 Task: In the Company chevron.com, schedule a meeting with title: 'Introducing Our Products and Services ', Select date: '9 September, 2023', select start time: 12:00:PM. Add location in person New York with meeting description: Kindly join this meeting to understand Product Demo and Service Presentation. Add attendees from company's contact and save.. Logged in from softage.1@softage.net
Action: Mouse moved to (96, 66)
Screenshot: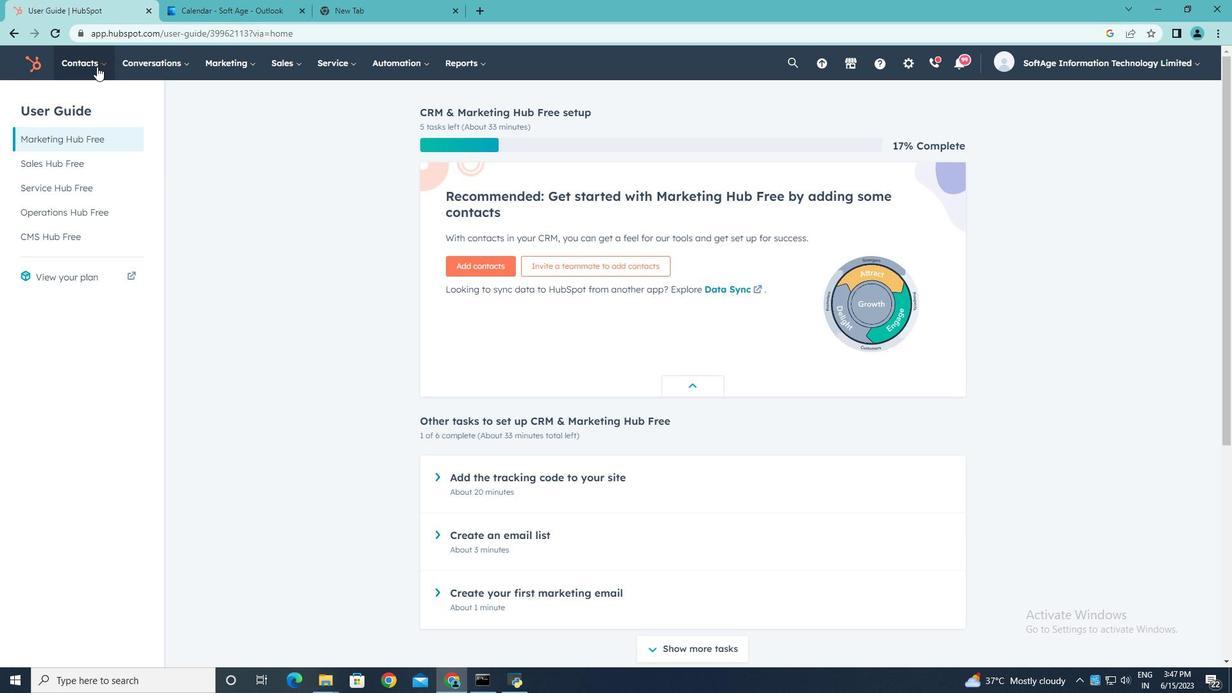 
Action: Mouse pressed left at (96, 66)
Screenshot: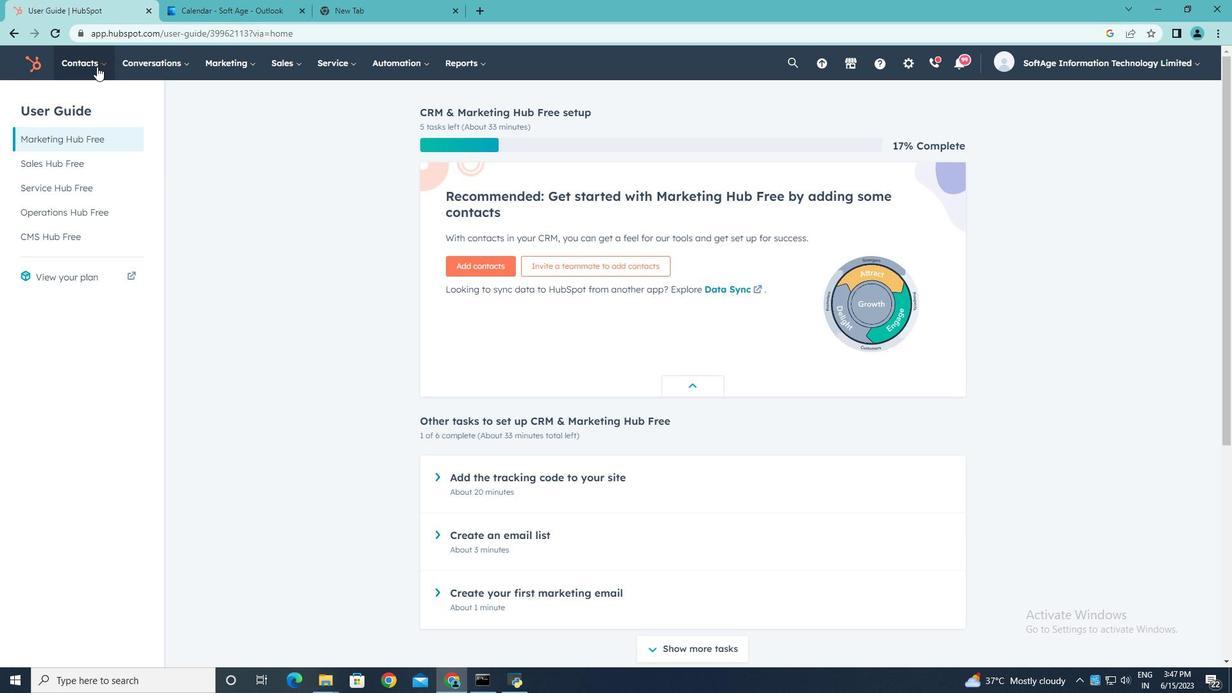 
Action: Mouse moved to (100, 131)
Screenshot: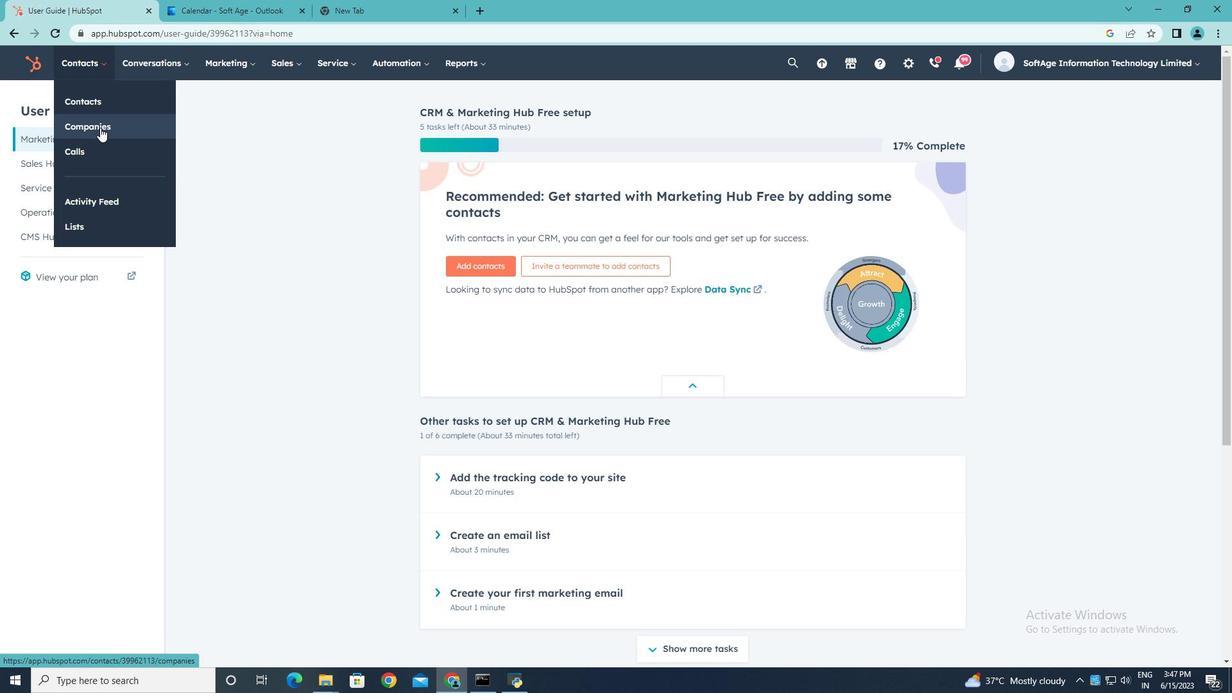 
Action: Mouse pressed left at (100, 131)
Screenshot: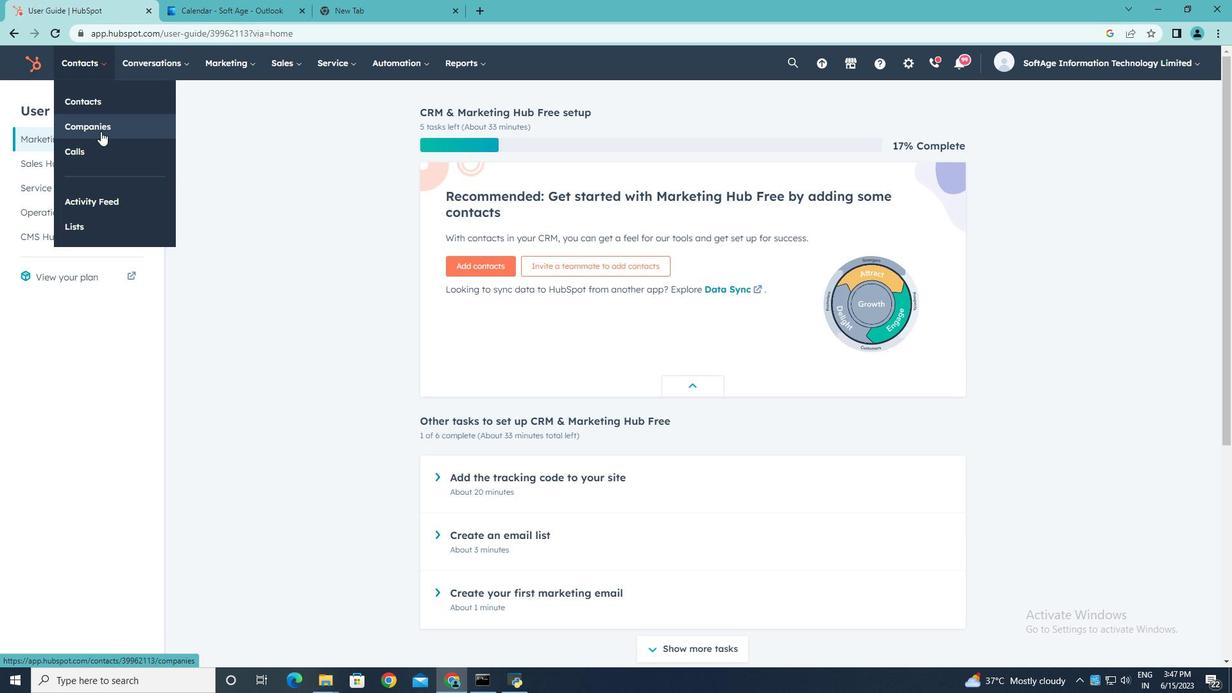 
Action: Mouse moved to (99, 208)
Screenshot: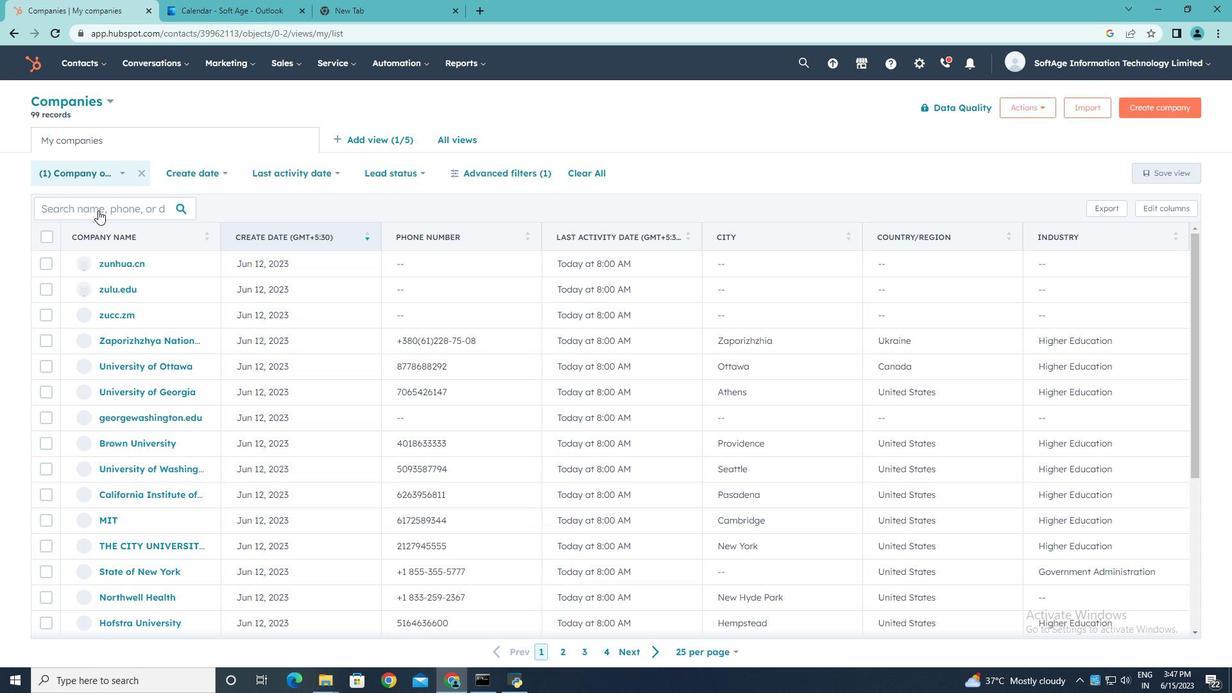 
Action: Mouse pressed left at (99, 208)
Screenshot: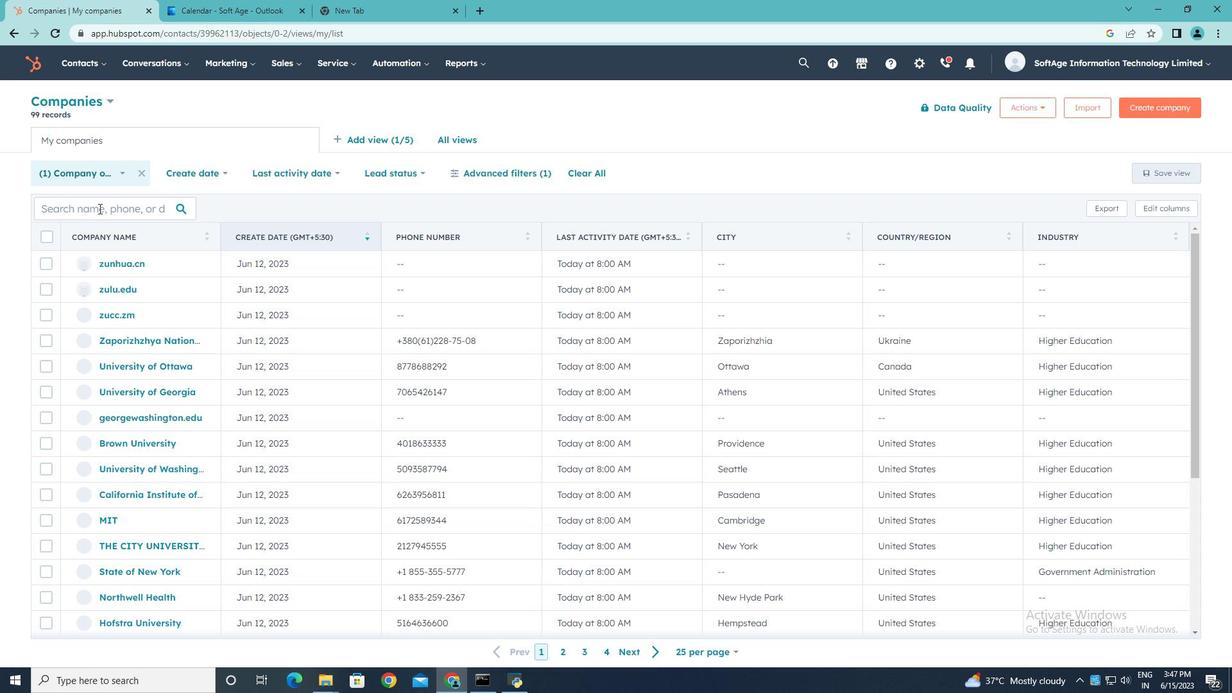 
Action: Key pressed chevron.com
Screenshot: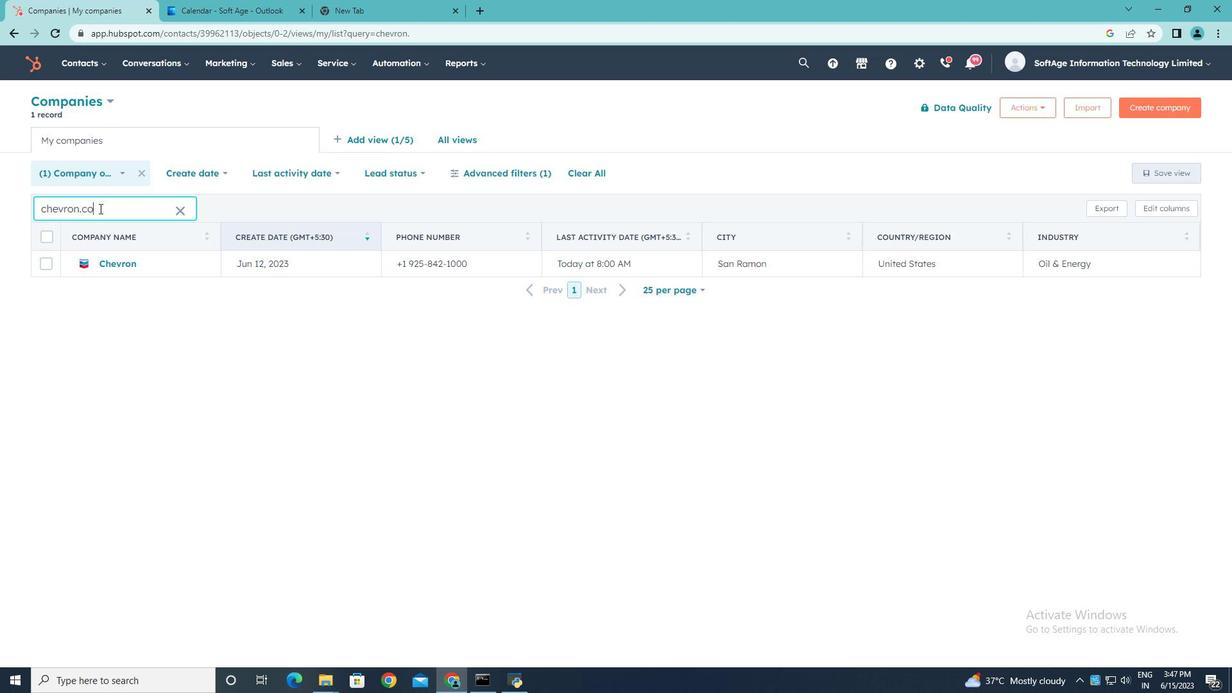 
Action: Mouse moved to (106, 259)
Screenshot: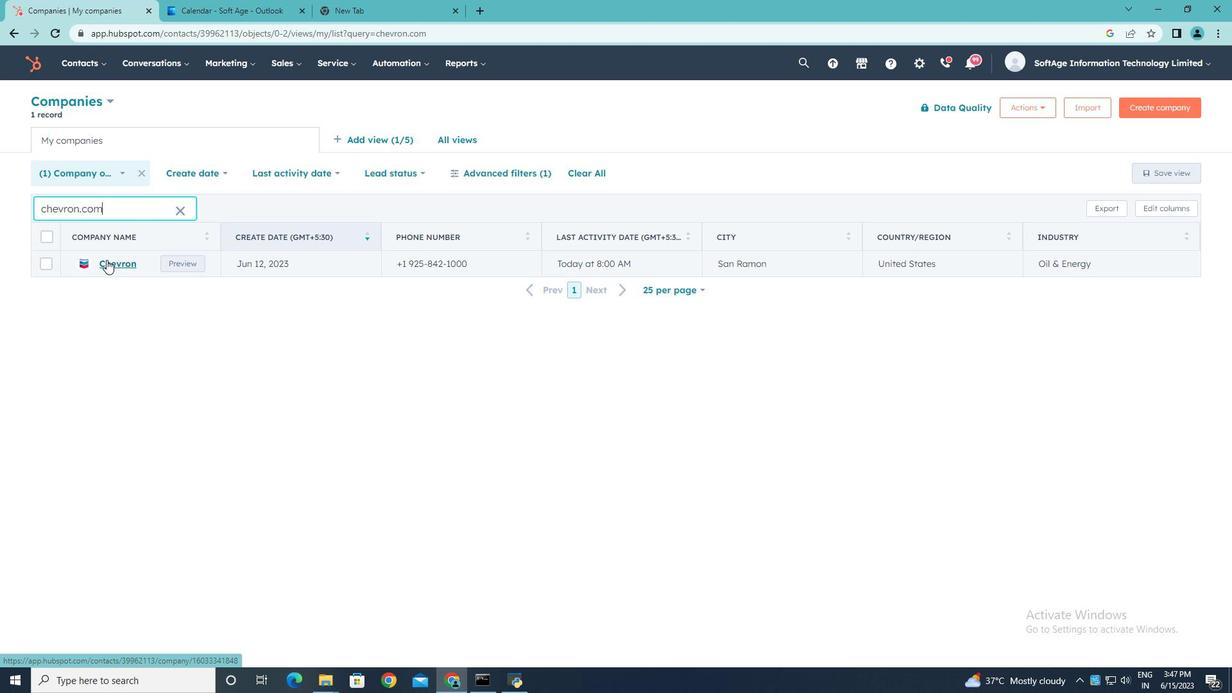 
Action: Mouse pressed left at (106, 259)
Screenshot: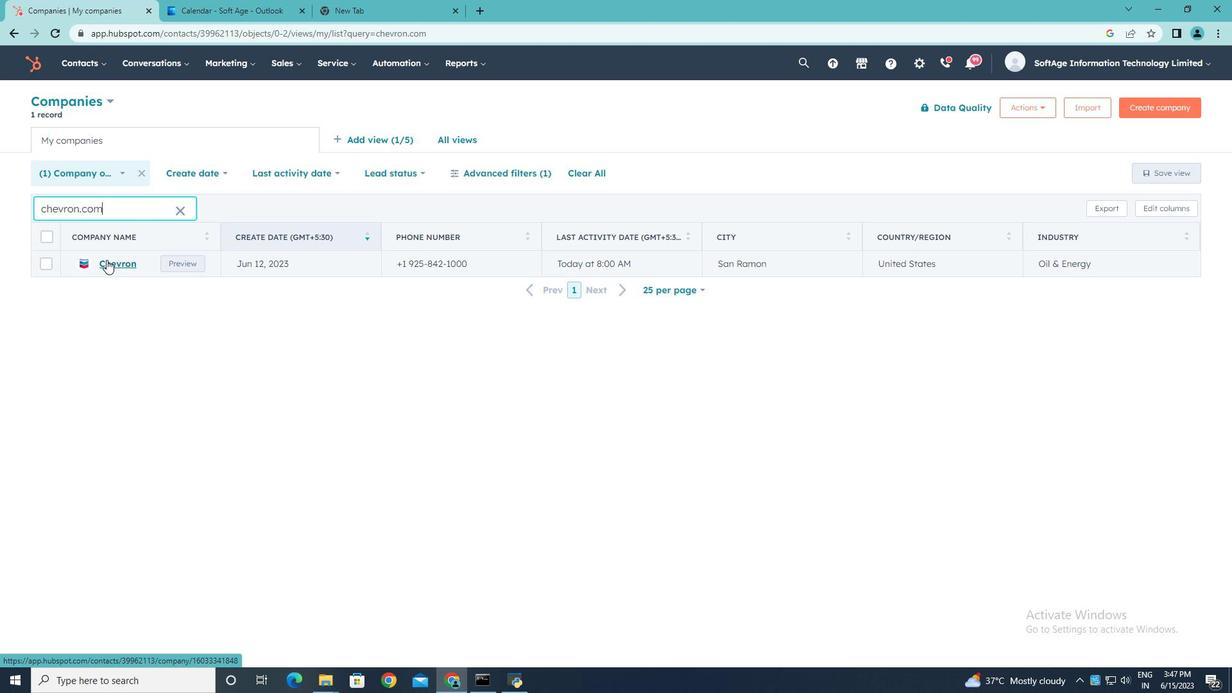 
Action: Mouse moved to (206, 218)
Screenshot: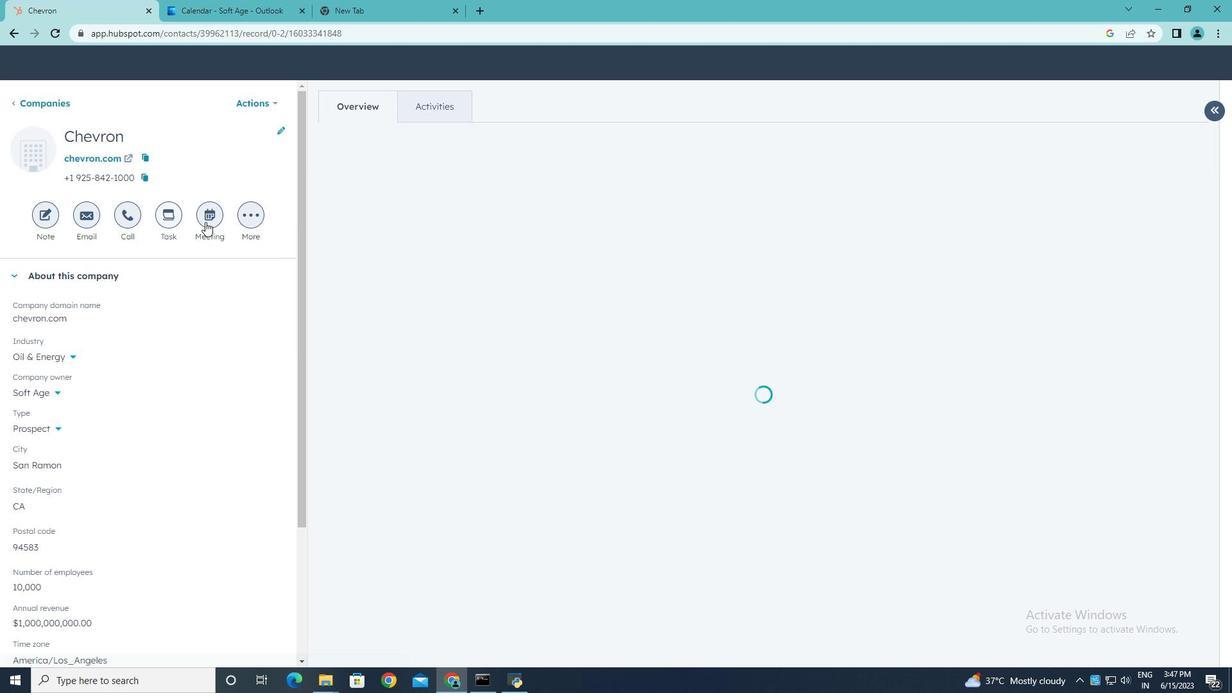 
Action: Mouse pressed left at (206, 218)
Screenshot: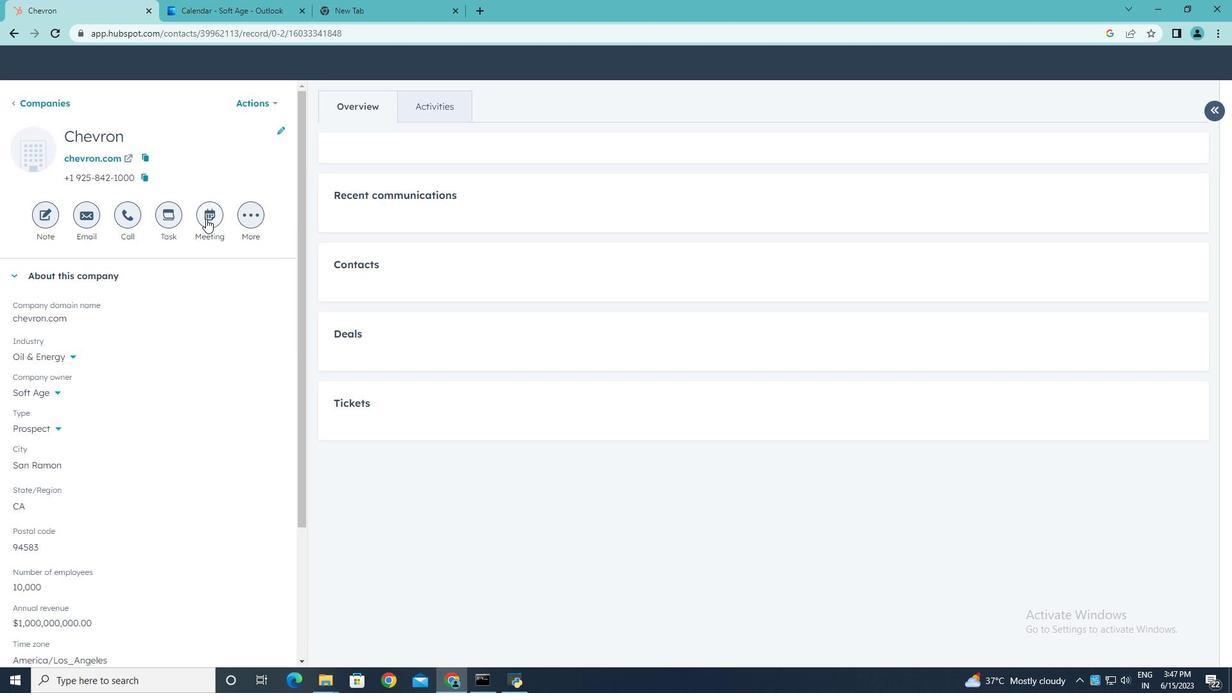 
Action: Key pressed <Key.shift>Introducing<Key.space><Key.shift>Our<Key.space><Key.shift><Key.shift><Key.shift><Key.shift><Key.shift><Key.shift><Key.shift><Key.shift><Key.shift><Key.shift>Products<Key.space>and<Key.space><Key.shift><Key.shift><Key.shift><Key.shift><Key.shift><Key.shift><Key.shift><Key.shift><Key.shift><Key.shift><Key.shift><Key.shift><Key.shift><Key.shift><Key.shift><Key.shift>Services.
Screenshot: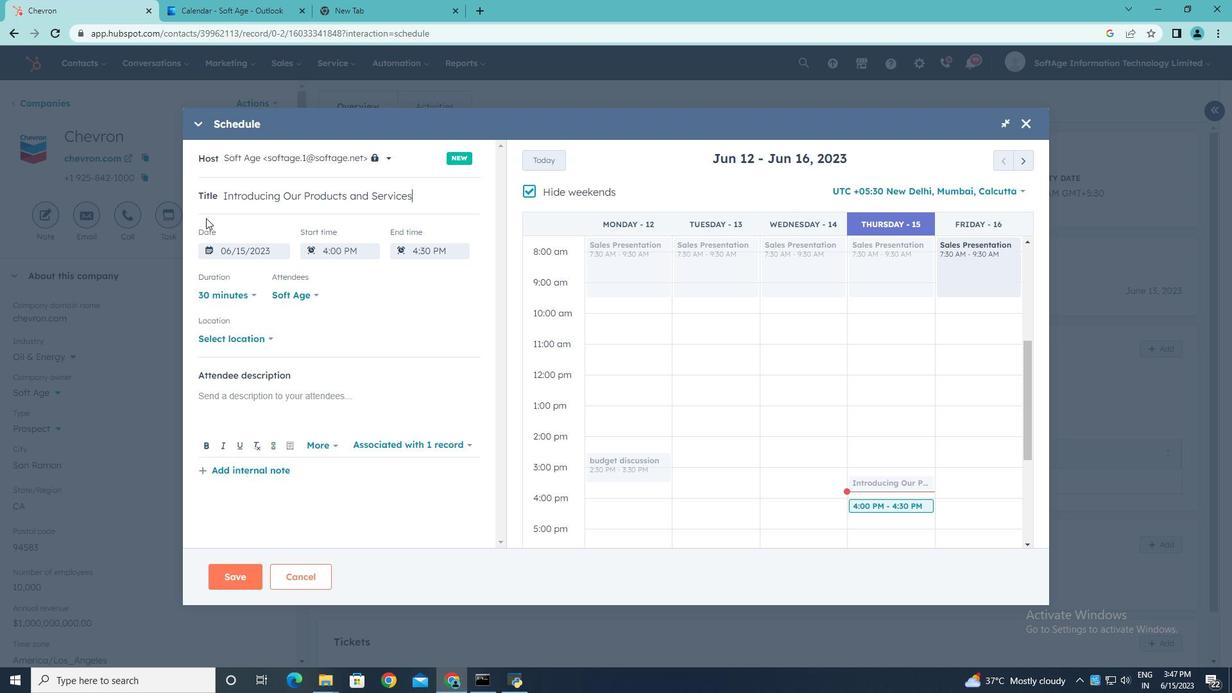 
Action: Mouse moved to (526, 190)
Screenshot: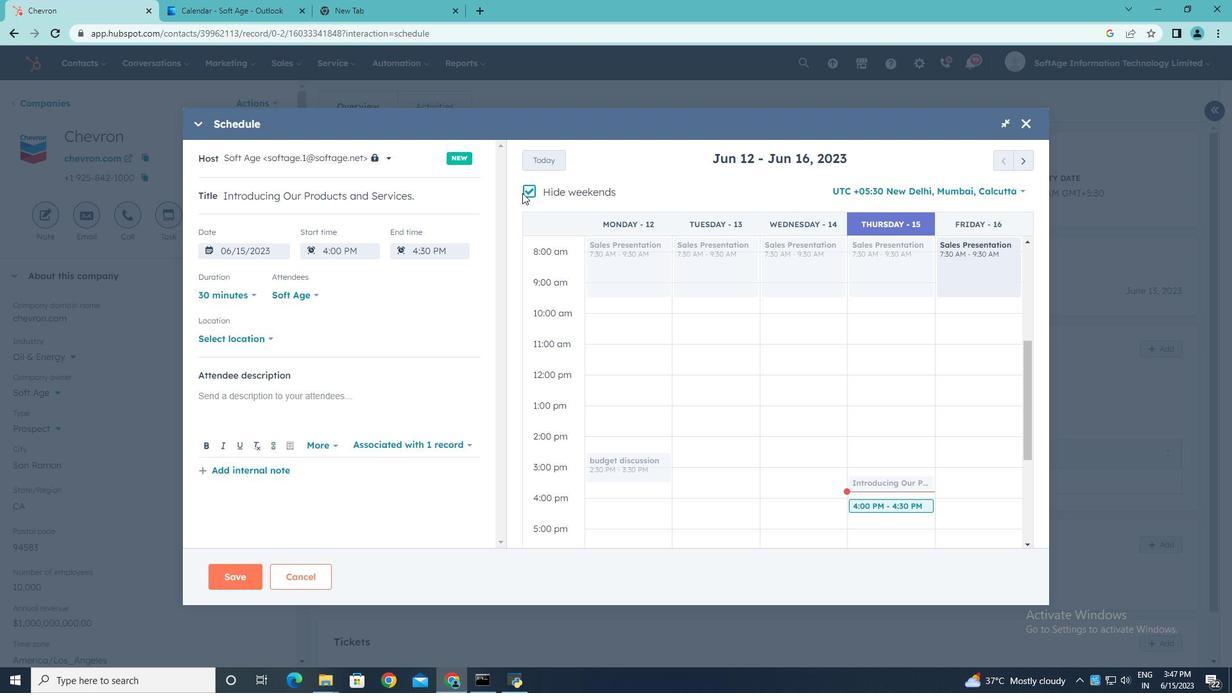 
Action: Mouse pressed left at (526, 190)
Screenshot: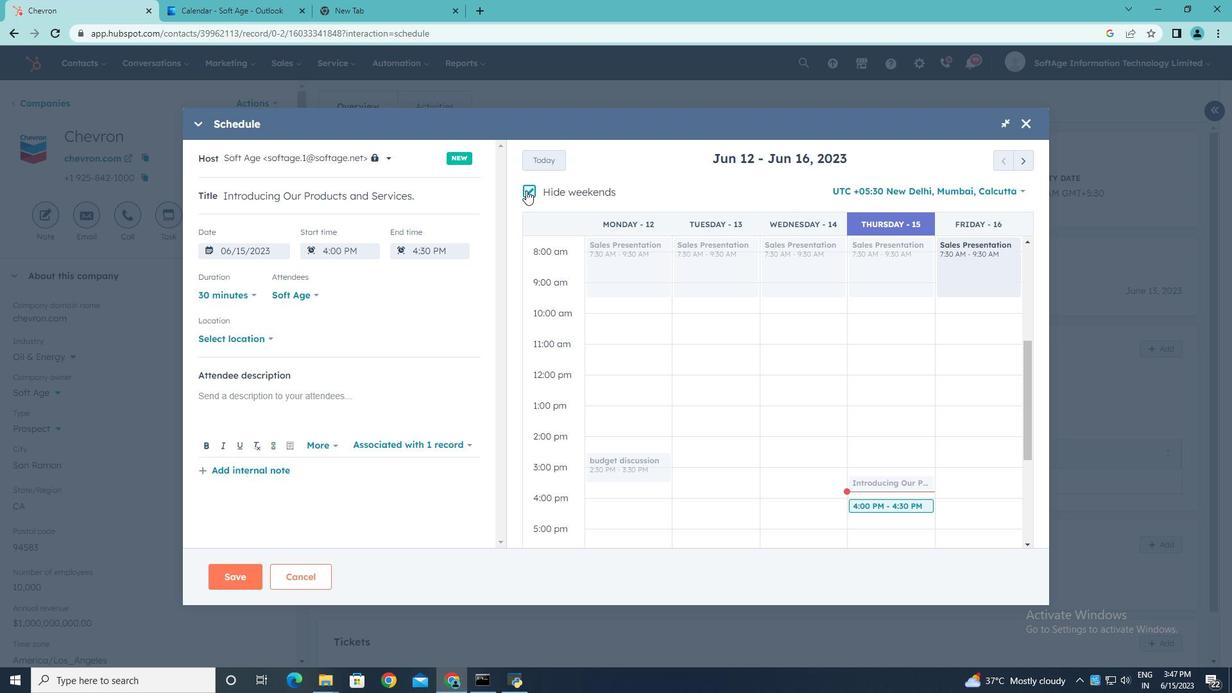 
Action: Mouse moved to (1023, 161)
Screenshot: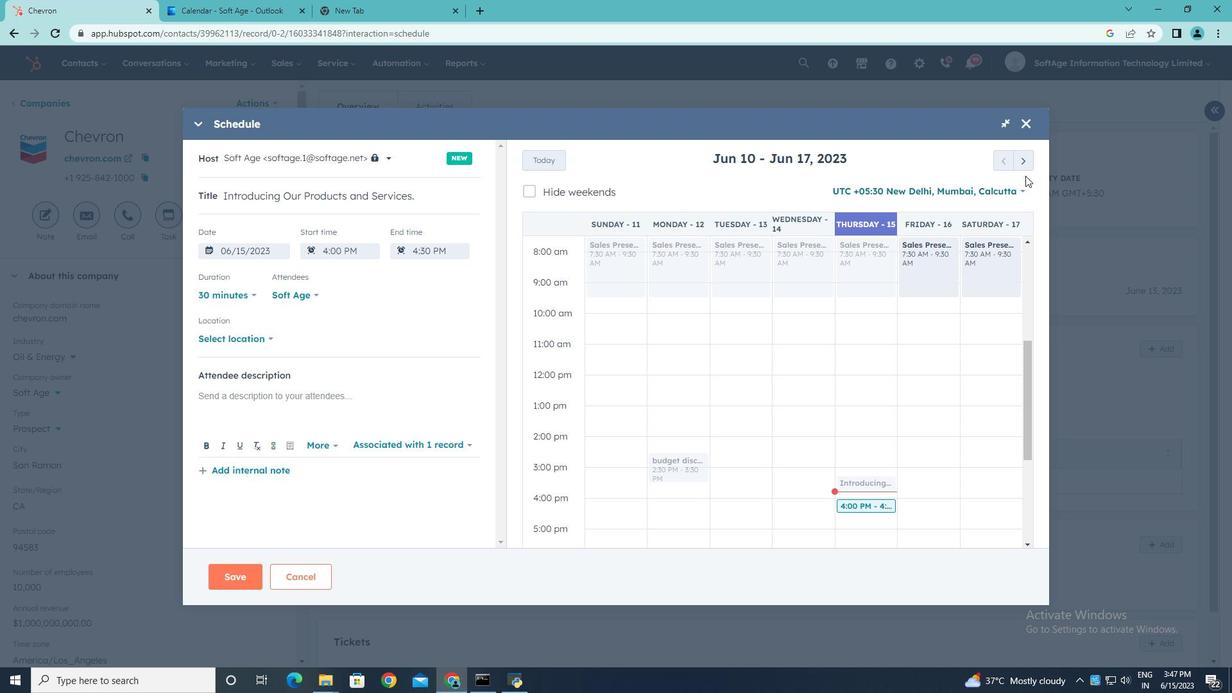 
Action: Mouse pressed left at (1023, 161)
Screenshot: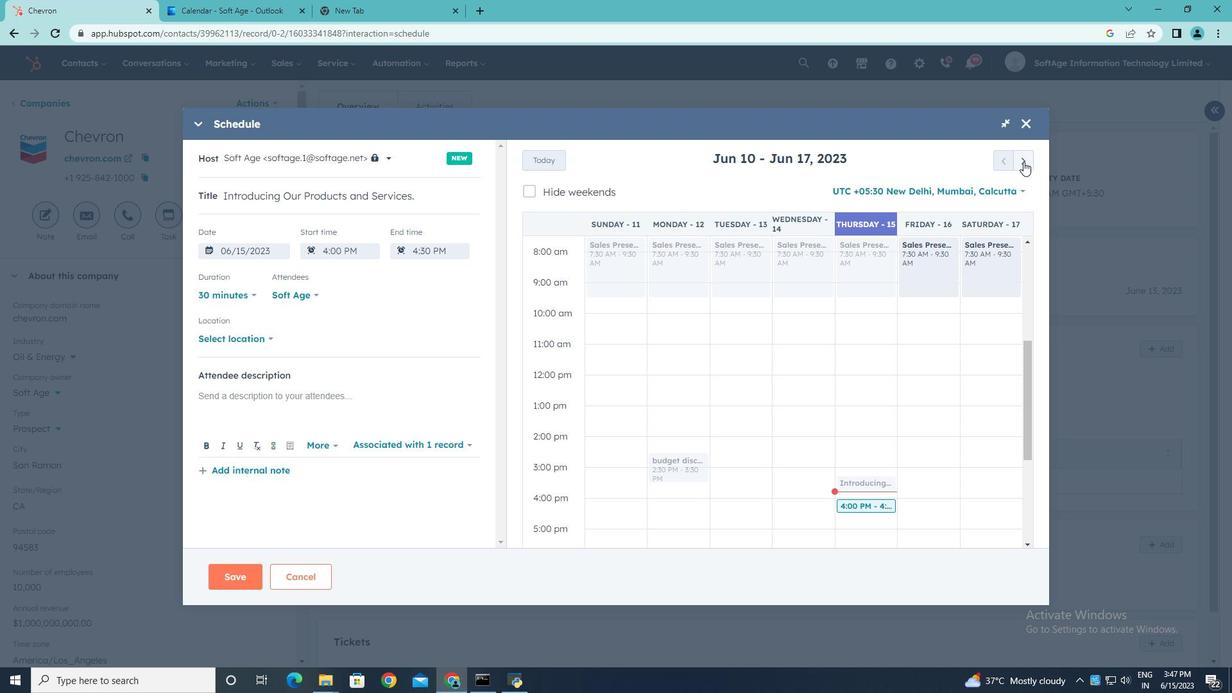 
Action: Mouse pressed left at (1023, 161)
Screenshot: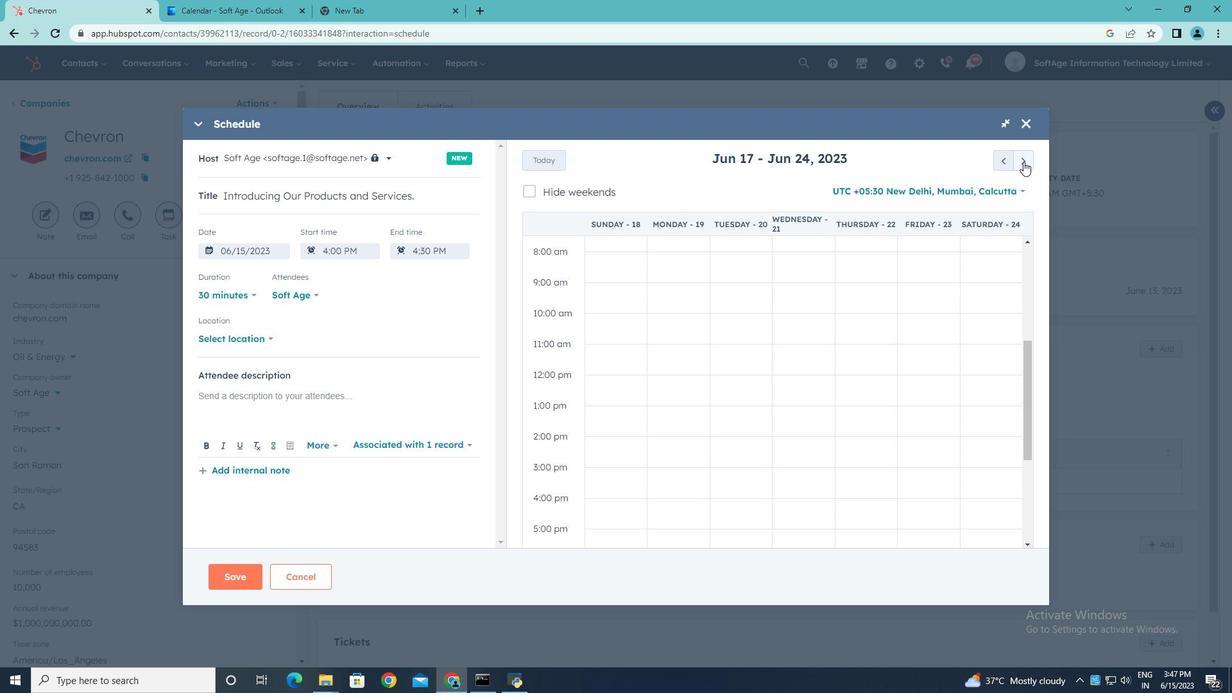 
Action: Mouse pressed left at (1023, 161)
Screenshot: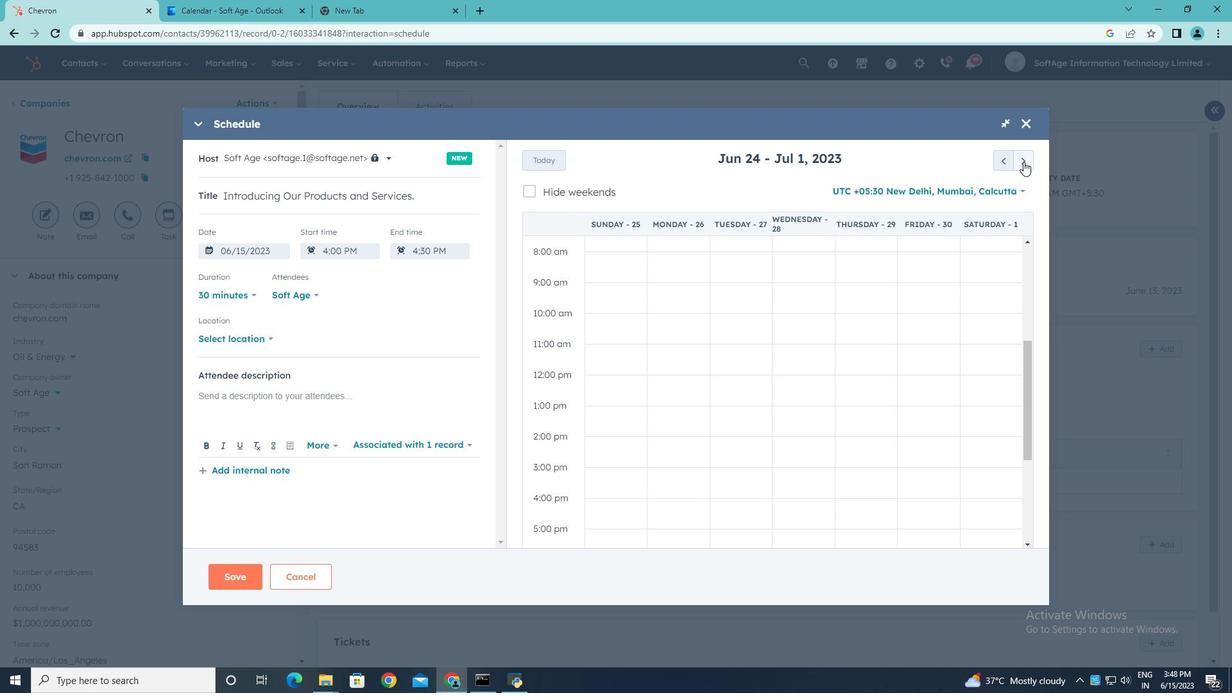 
Action: Mouse pressed left at (1023, 161)
Screenshot: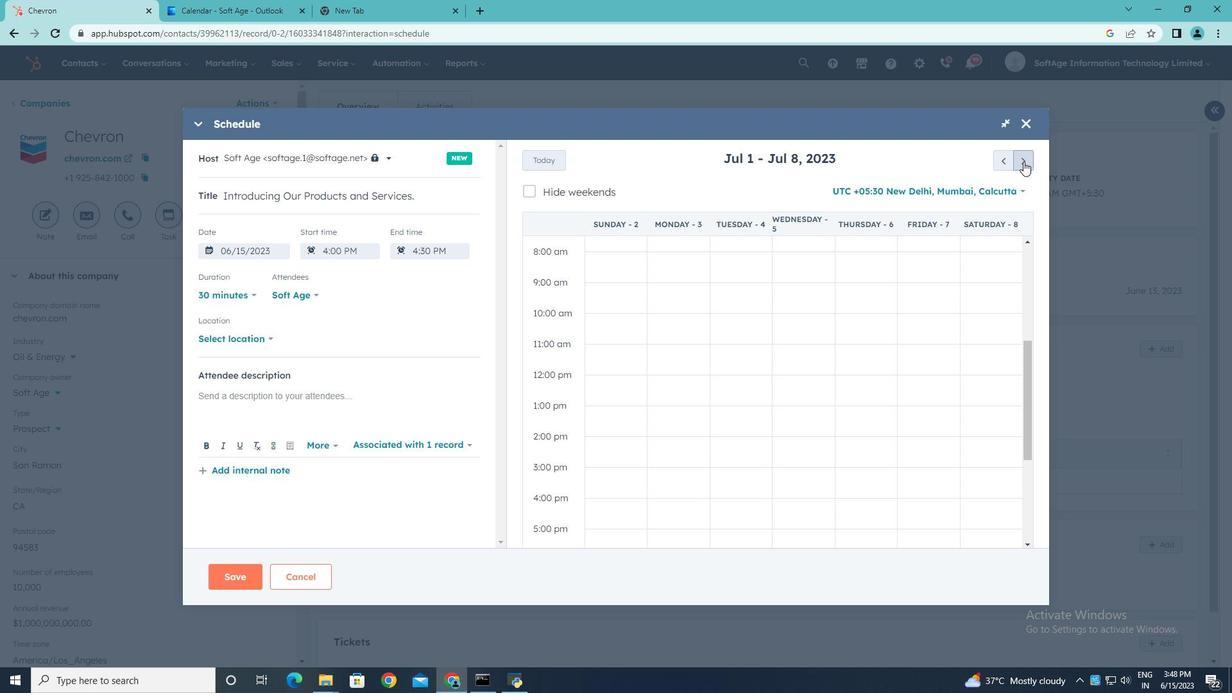 
Action: Mouse pressed left at (1023, 161)
Screenshot: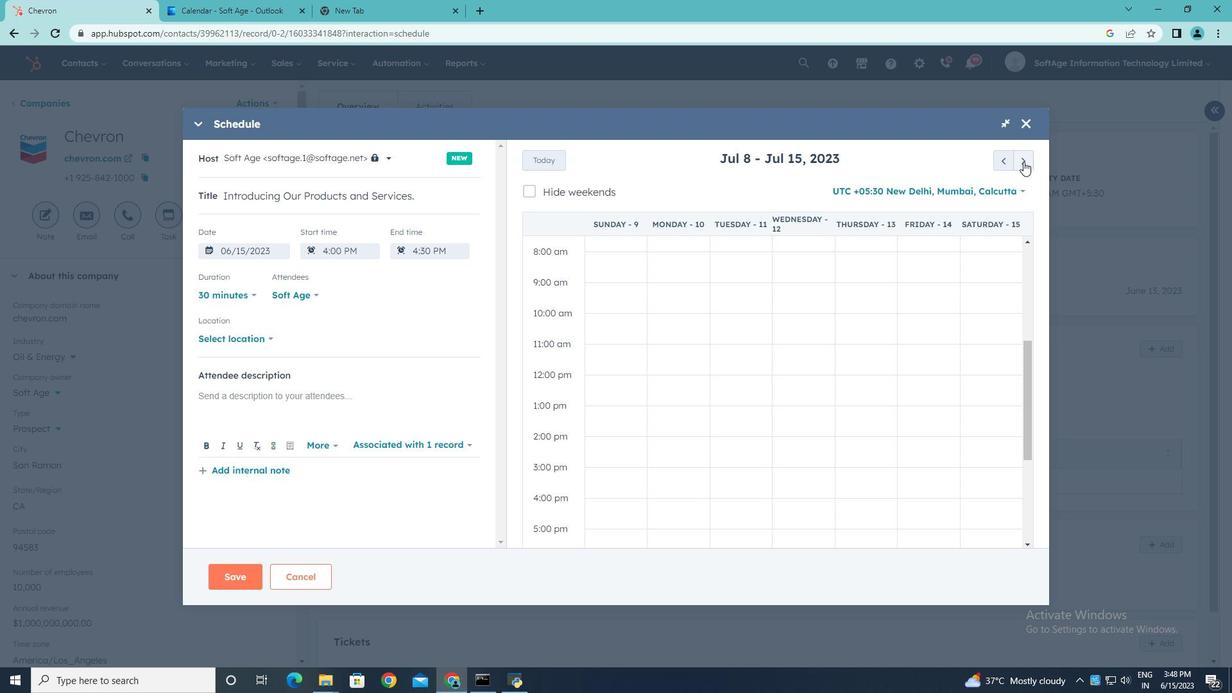 
Action: Mouse pressed left at (1023, 161)
Screenshot: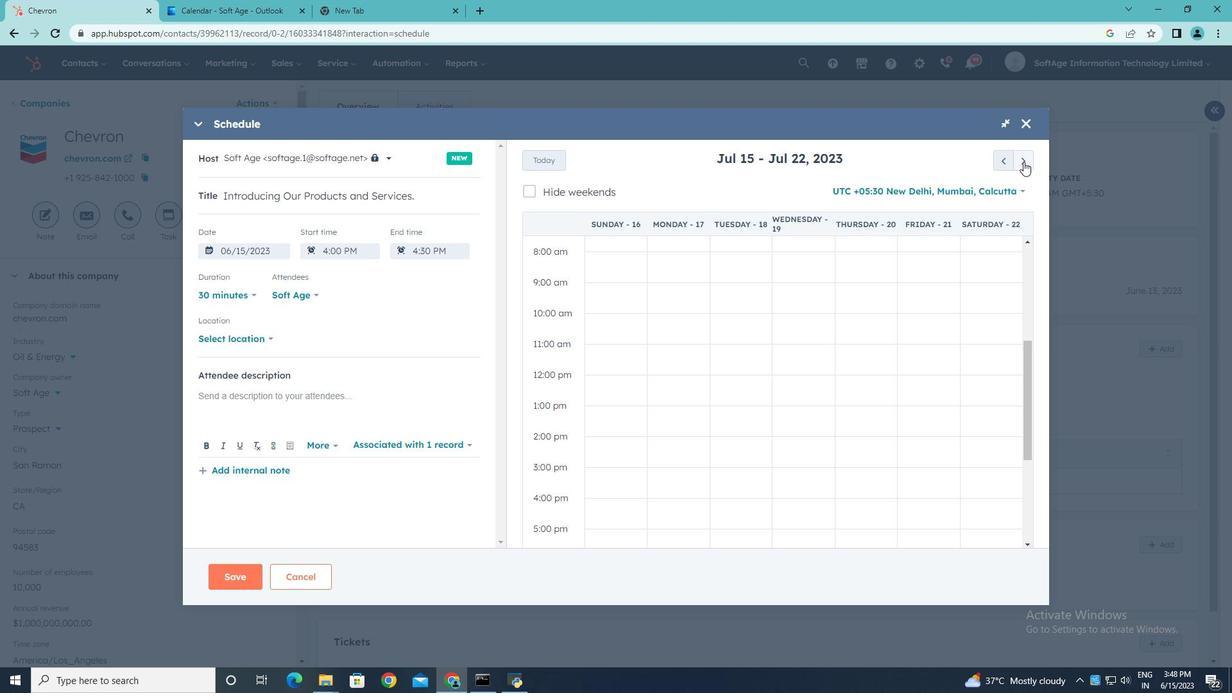 
Action: Mouse pressed left at (1023, 161)
Screenshot: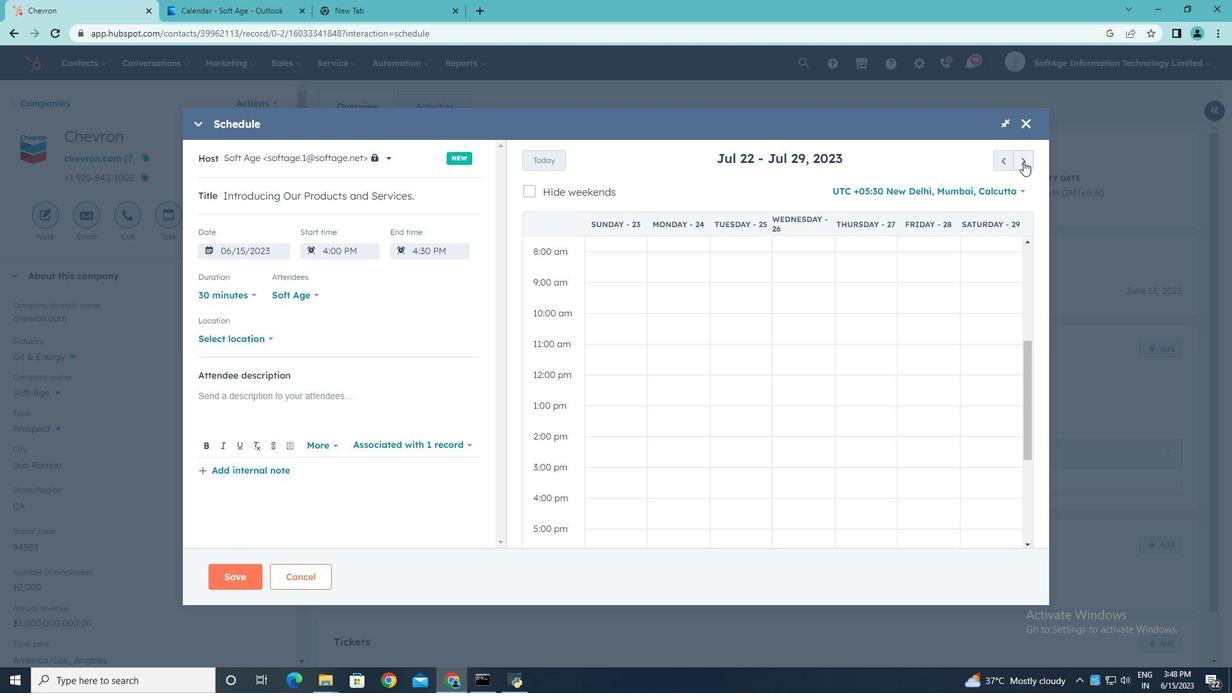 
Action: Mouse pressed left at (1023, 161)
Screenshot: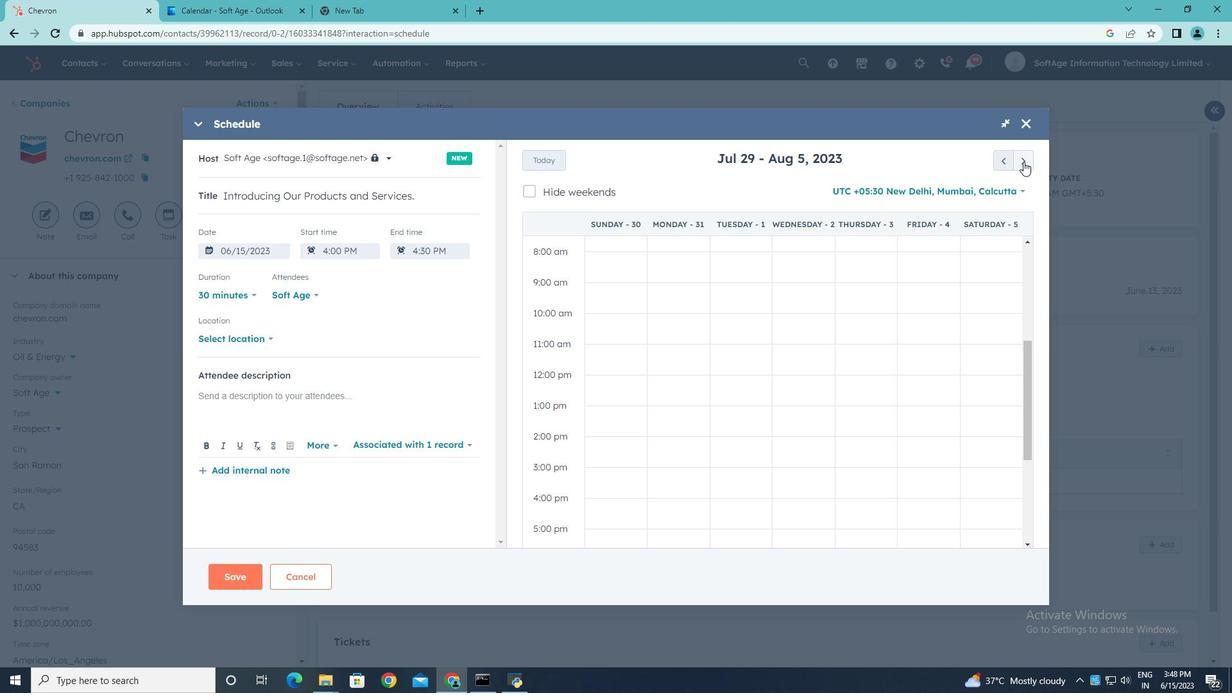 
Action: Mouse pressed left at (1023, 161)
Screenshot: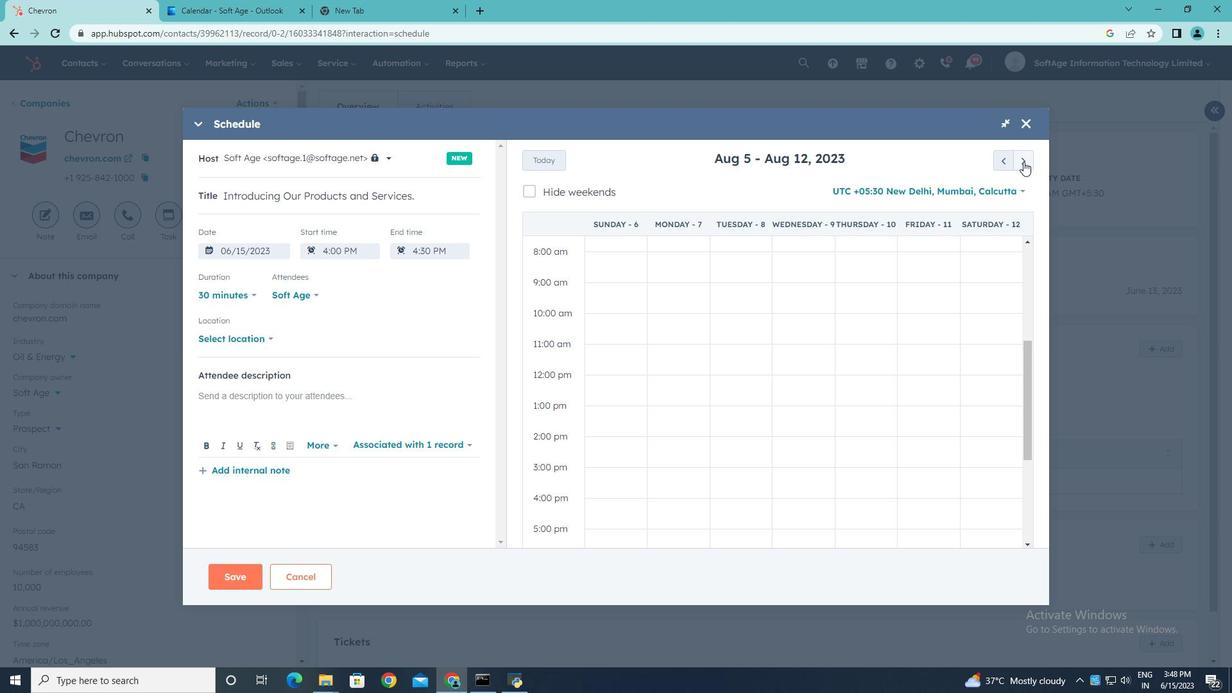 
Action: Mouse pressed left at (1023, 161)
Screenshot: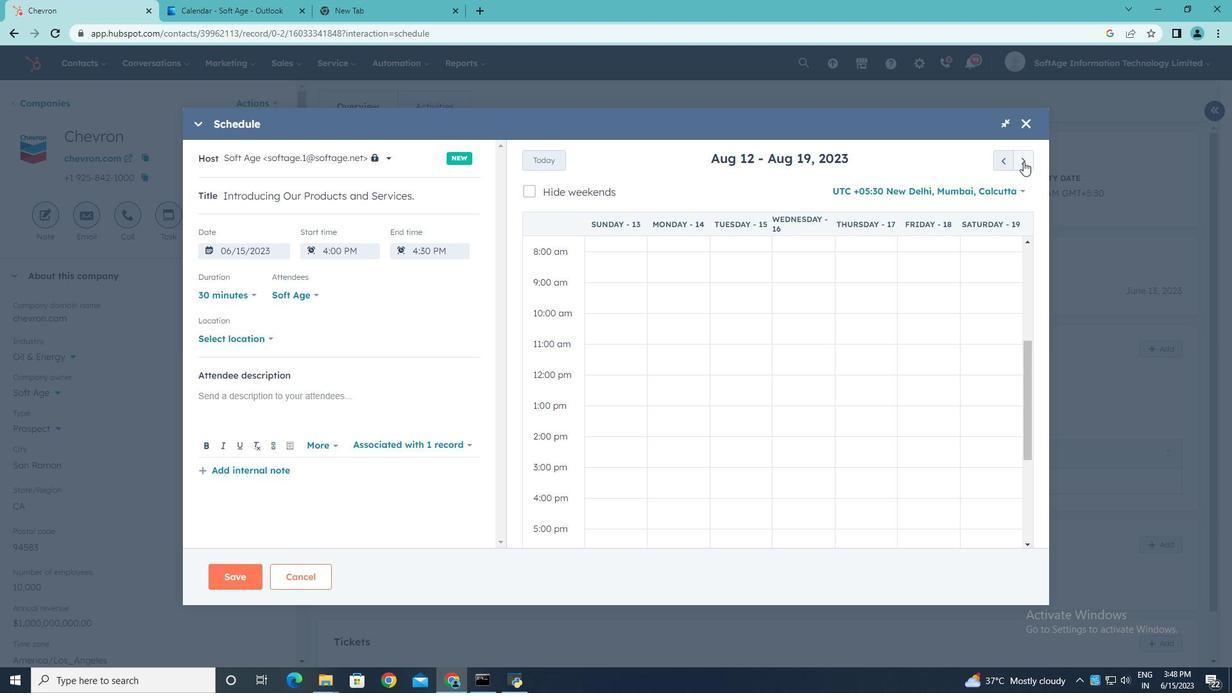 
Action: Mouse pressed left at (1023, 161)
Screenshot: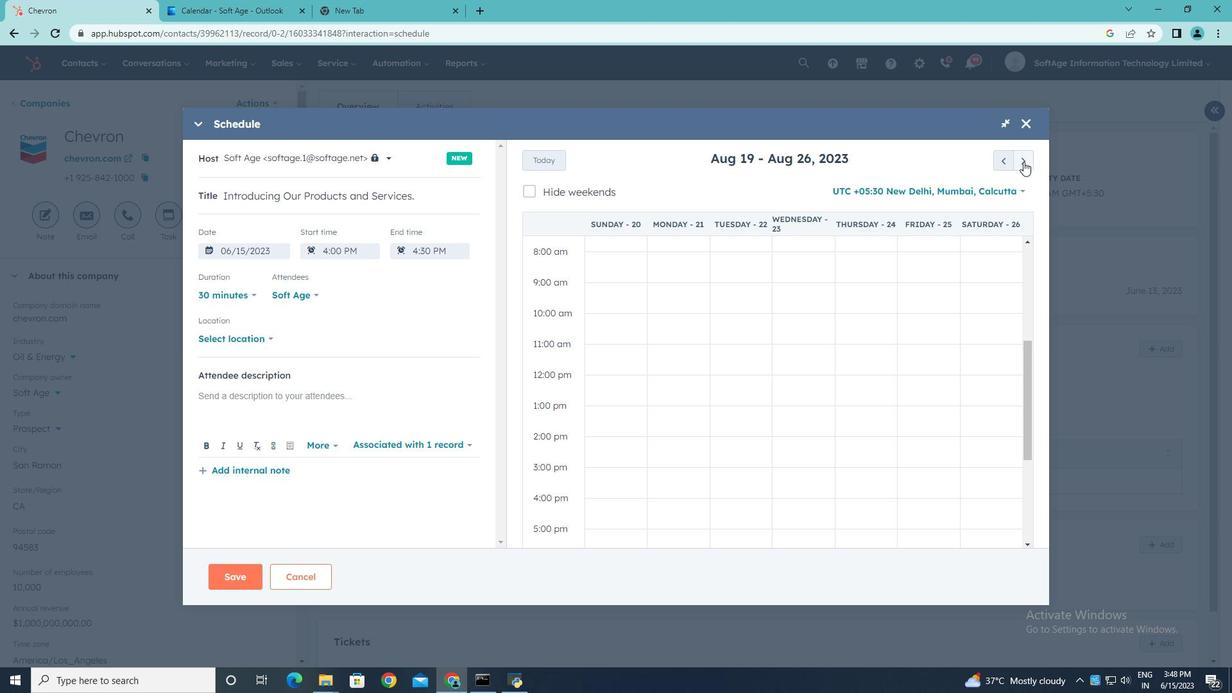 
Action: Mouse pressed left at (1023, 161)
Screenshot: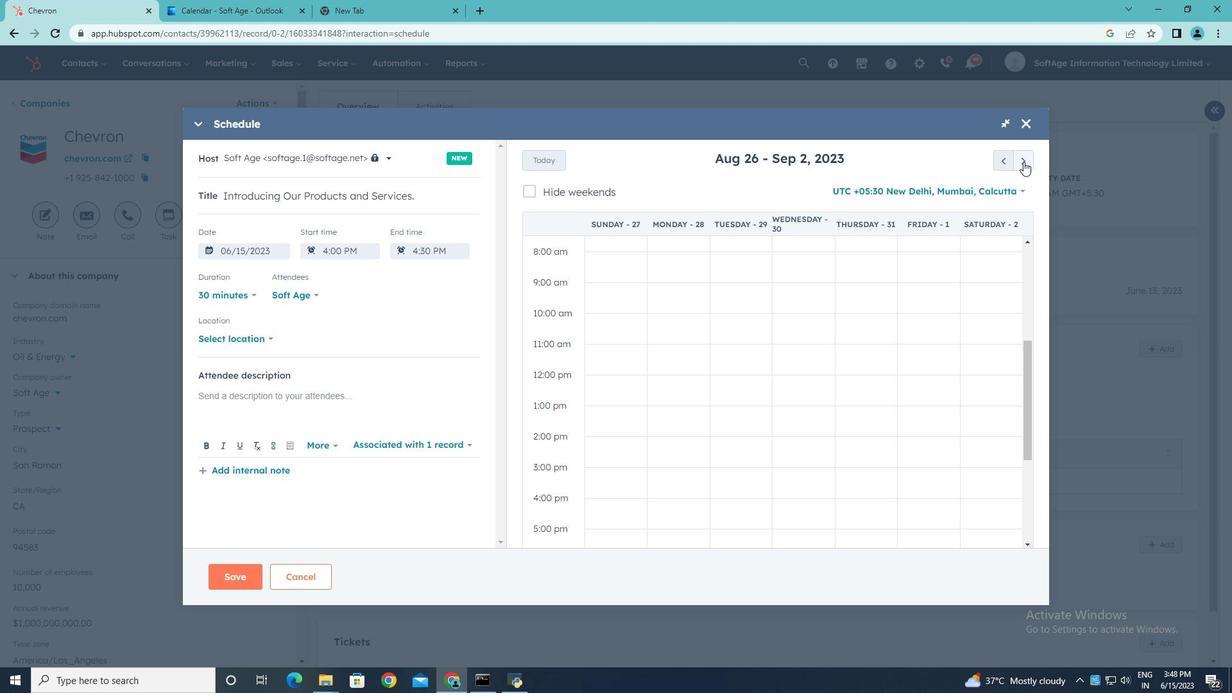 
Action: Mouse moved to (970, 380)
Screenshot: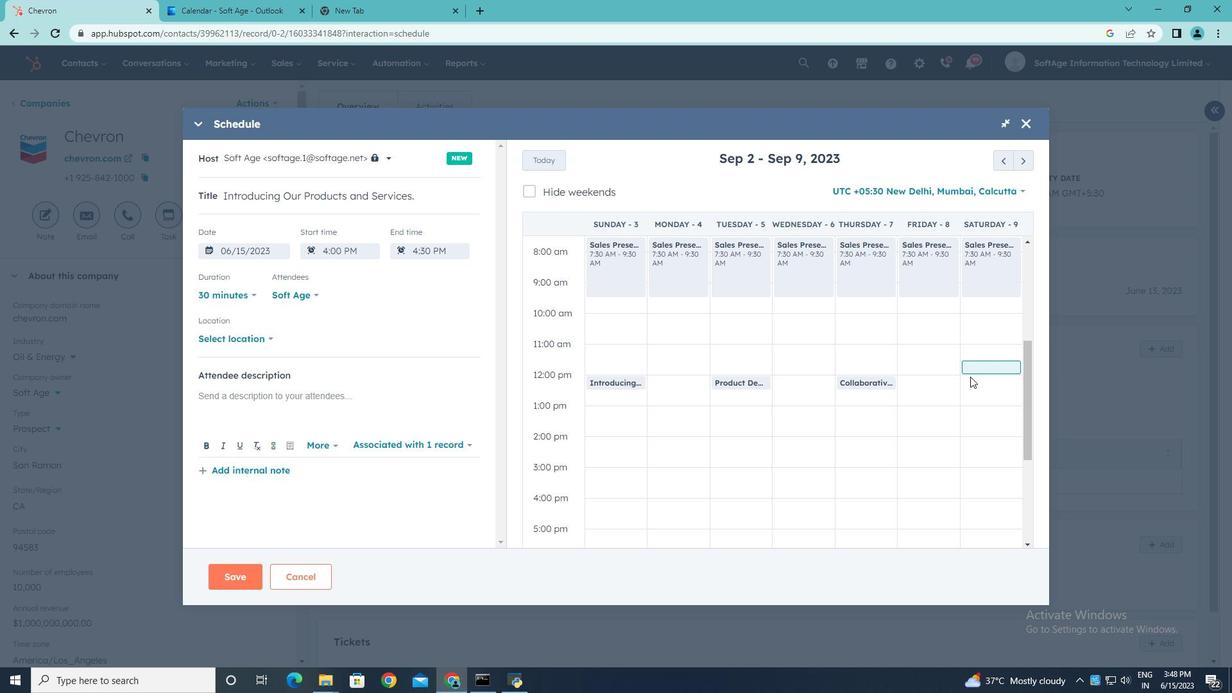 
Action: Mouse pressed left at (970, 380)
Screenshot: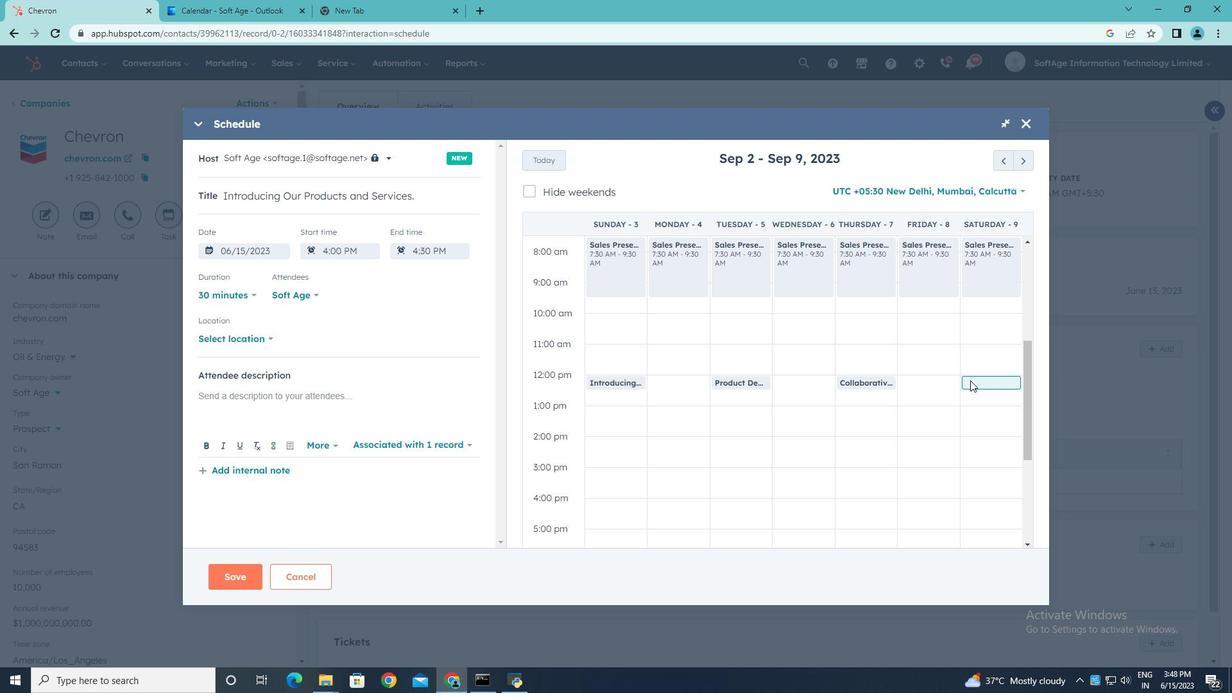 
Action: Mouse moved to (269, 337)
Screenshot: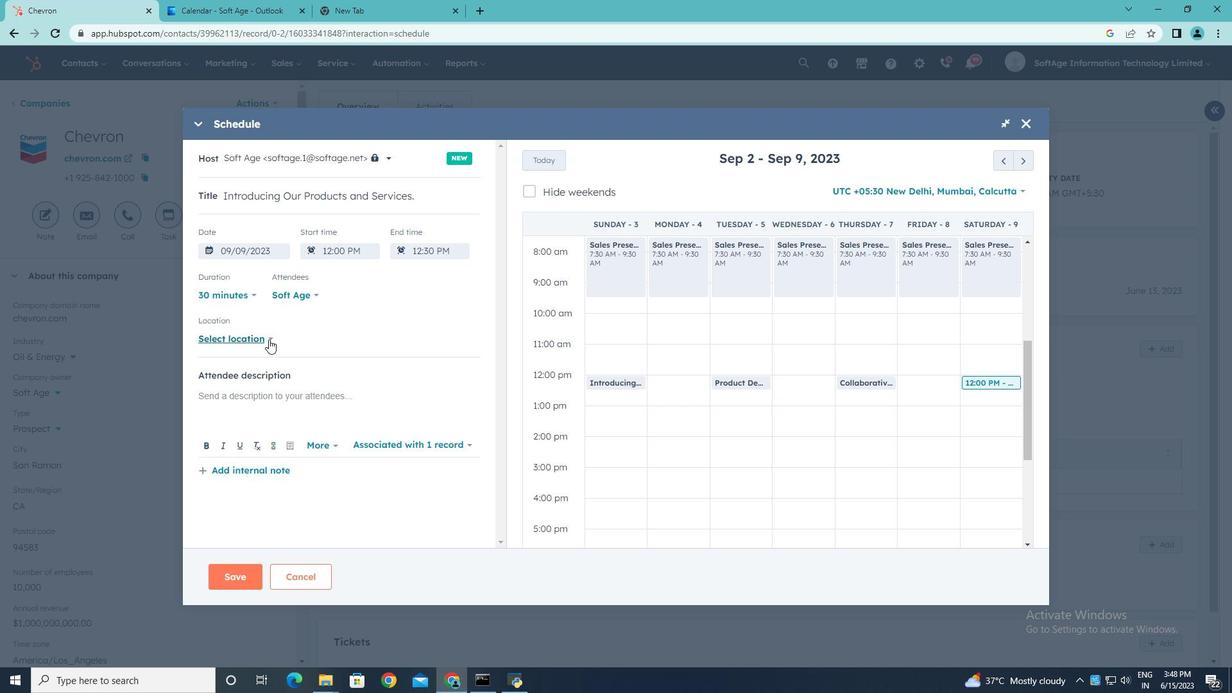 
Action: Mouse pressed left at (269, 337)
Screenshot: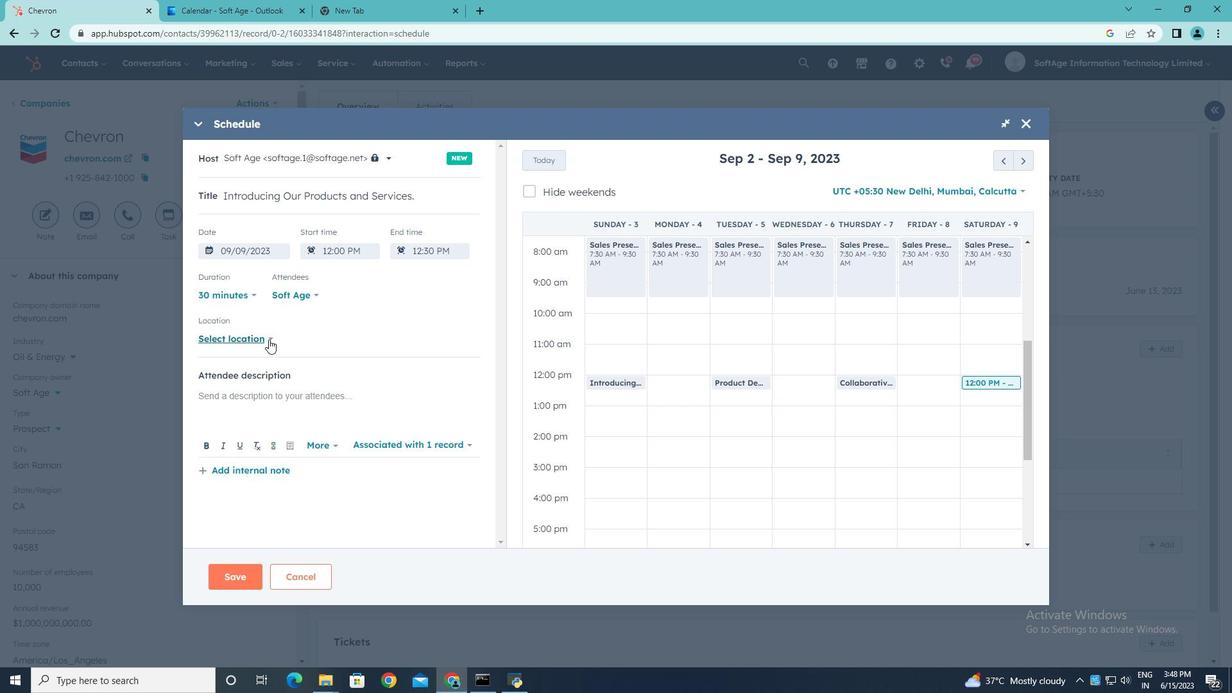 
Action: Mouse moved to (304, 336)
Screenshot: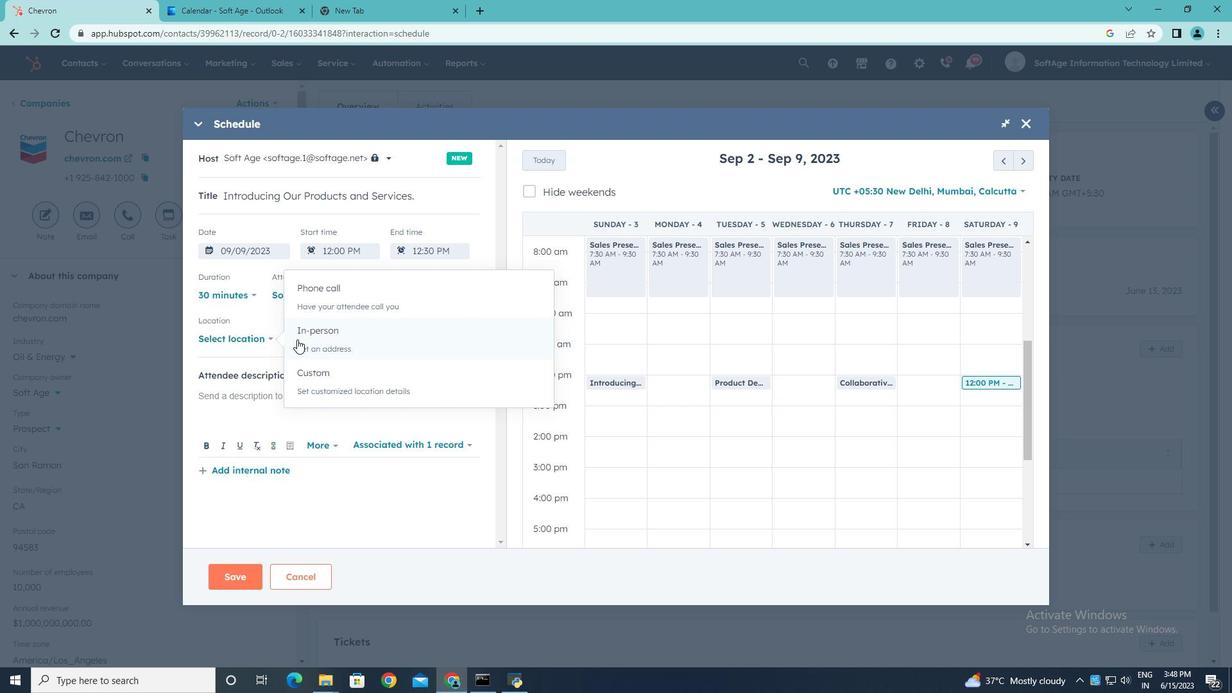 
Action: Mouse pressed left at (304, 336)
Screenshot: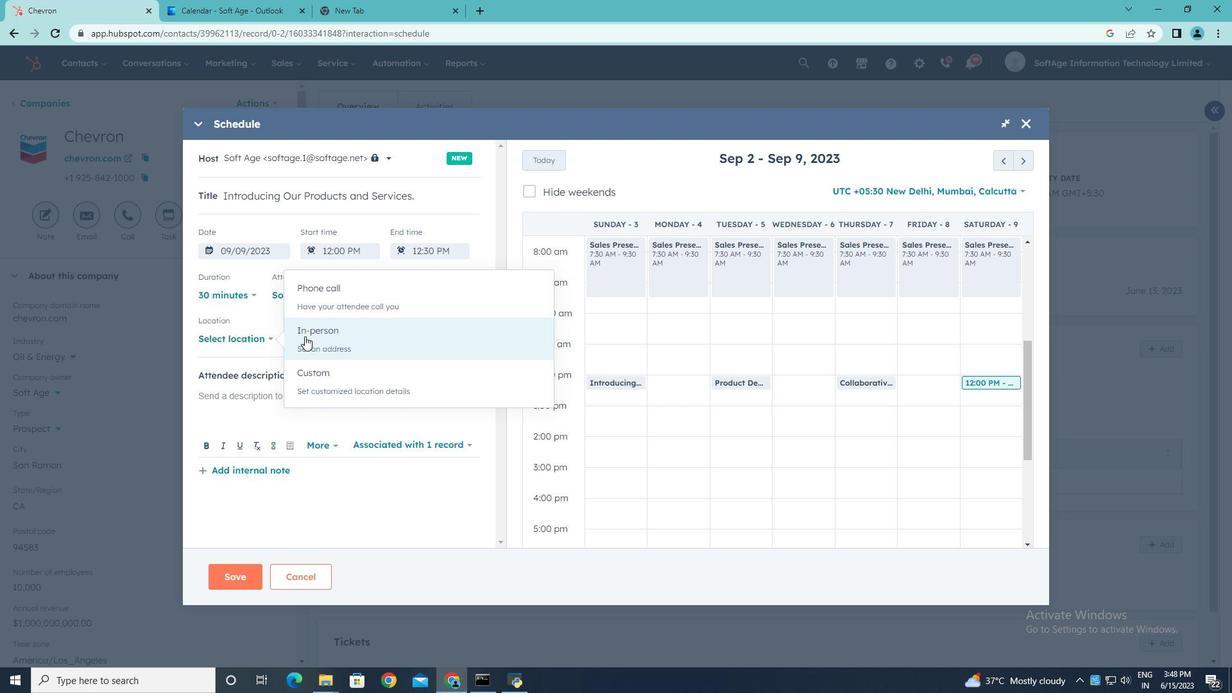 
Action: Mouse pressed left at (304, 336)
Screenshot: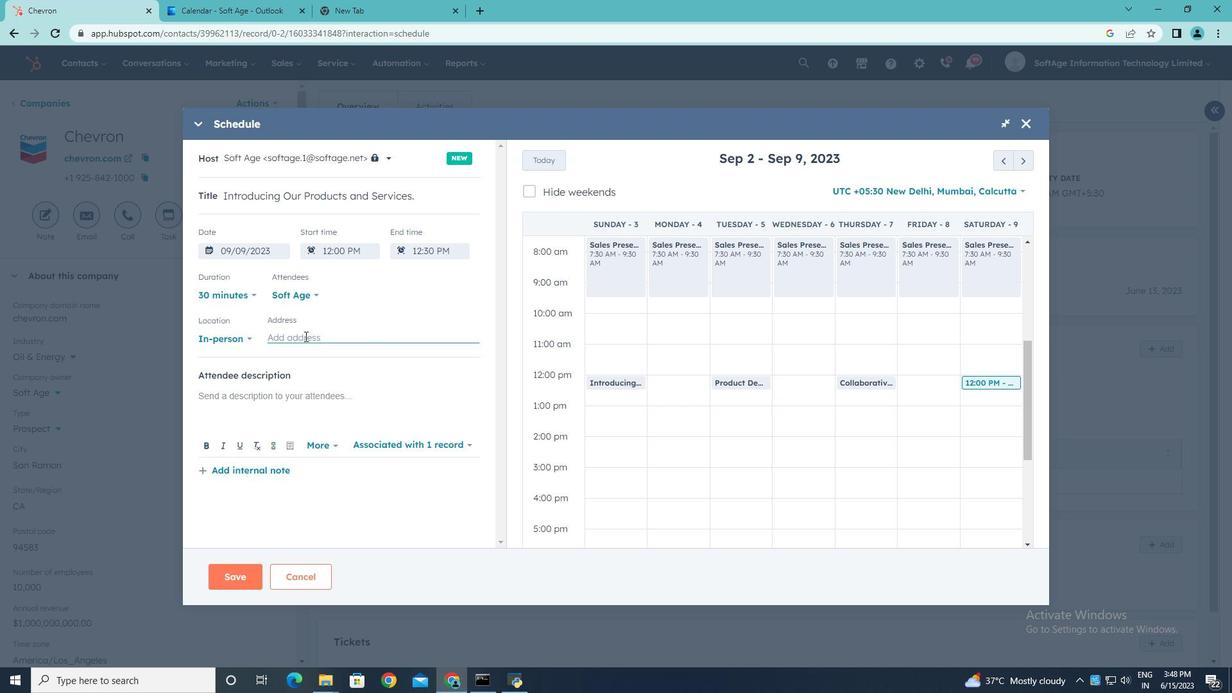 
Action: Key pressed <Key.shift>New<Key.space><Key.shift><Key.shift><Key.shift><Key.shift><Key.shift><Key.shift><Key.shift><Key.shift><Key.shift><Key.shift><Key.shift><Key.shift><Key.shift><Key.shift><Key.shift><Key.shift><Key.shift><Key.shift><Key.shift><Key.shift><Key.shift><Key.shift><Key.shift><Key.shift><Key.shift><Key.shift><Key.shift><Key.shift><Key.shift><Key.shift><Key.shift><Key.shift><Key.shift><Key.shift><Key.shift><Key.shift><Key.shift><Key.shift><Key.shift><Key.shift><Key.shift><Key.shift><Key.shift><Key.shift><Key.shift><Key.shift><Key.shift><Key.shift><Key.shift><Key.shift><Key.shift><Key.shift>W<Key.backspace><Key.shift>York
Screenshot: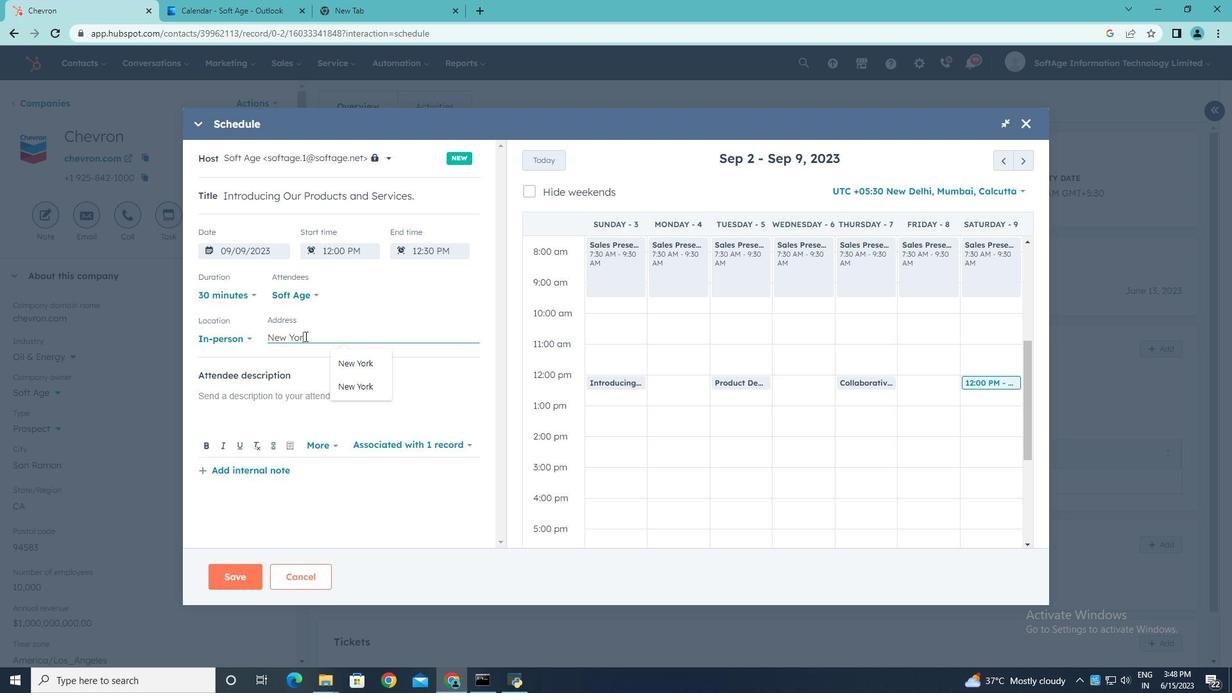 
Action: Mouse moved to (268, 394)
Screenshot: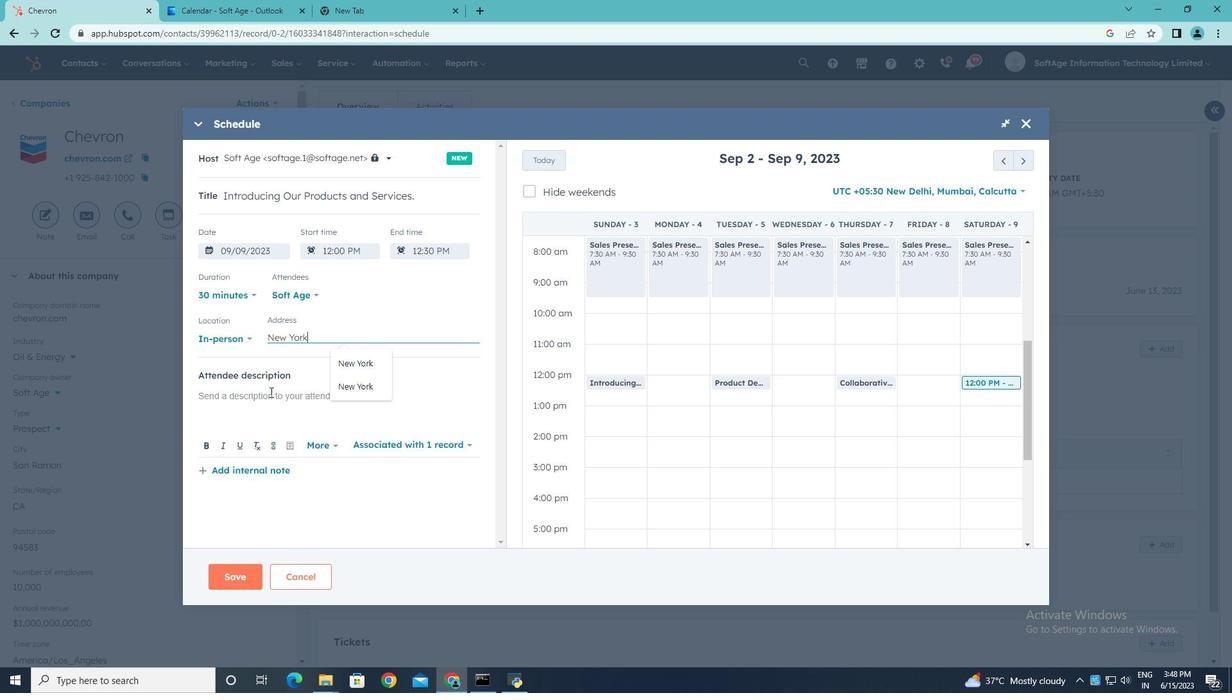 
Action: Mouse pressed left at (268, 394)
Screenshot: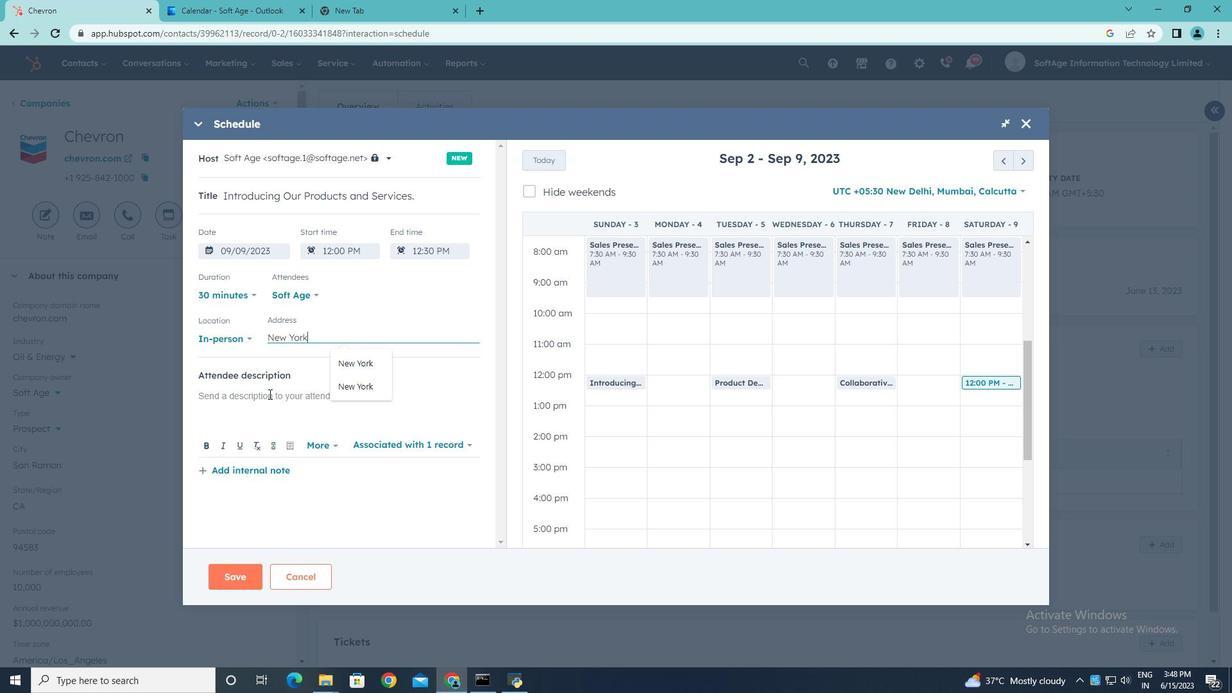 
Action: Key pressed <Key.shift>Kindly<Key.space><Key.shift><Key.shift>join<Key.space>thois<Key.backspace><Key.backspace><Key.backspace>is<Key.space>meeting<Key.space>to<Key.space>understand<Key.space><Key.shift><Key.shift><Key.shift><Key.shift><Key.shift>Product<Key.space><Key.shift>Demo<Key.space>and<Key.space><Key.shift><Key.shift><Key.shift><Key.shift><Key.shift><Key.shift><Key.shift><Key.shift><Key.shift><Key.shift><Key.shift><Key.shift><Key.shift><Key.shift><Key.shift><Key.shift><Key.shift><Key.shift><Key.shift><Key.shift><Key.shift><Key.shift><Key.shift><Key.shift><Key.shift><Key.shift><Key.shift><Key.shift><Key.shift><Key.shift><Key.shift><Key.shift><Key.shift><Key.shift><Key.shift><Key.shift><Key.shift><Key.shift><Key.shift><Key.shift>Service<Key.space><Key.shift>Presentation.
Screenshot: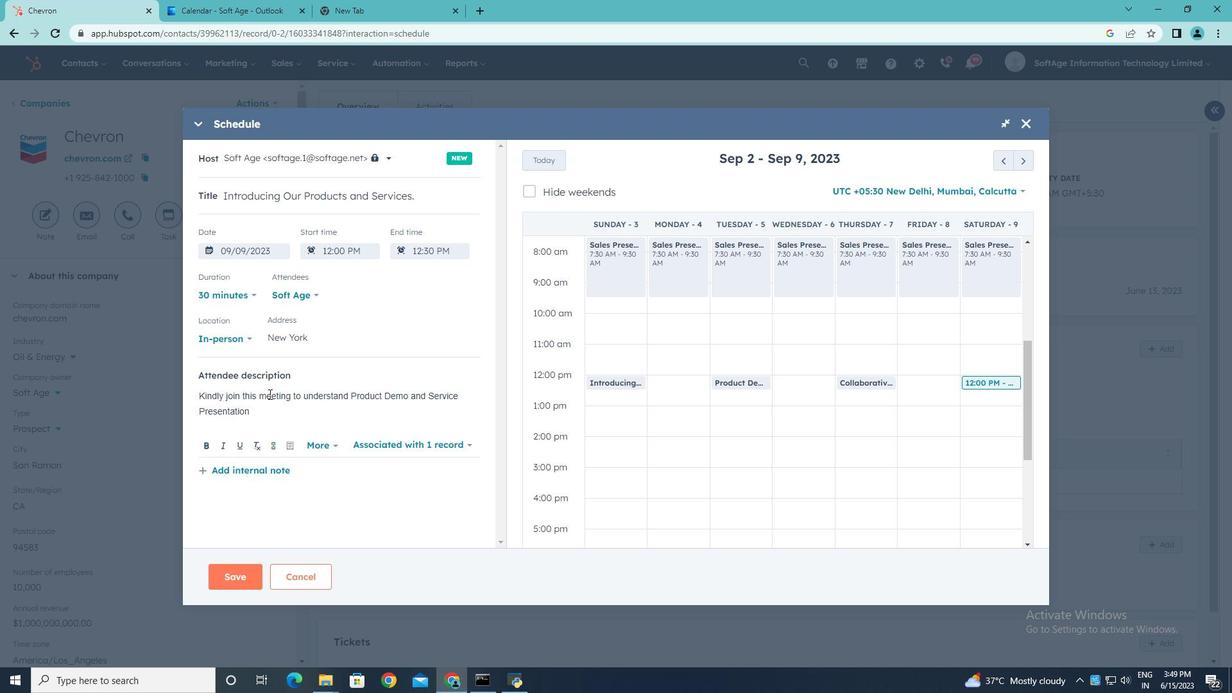 
Action: Mouse moved to (315, 295)
Screenshot: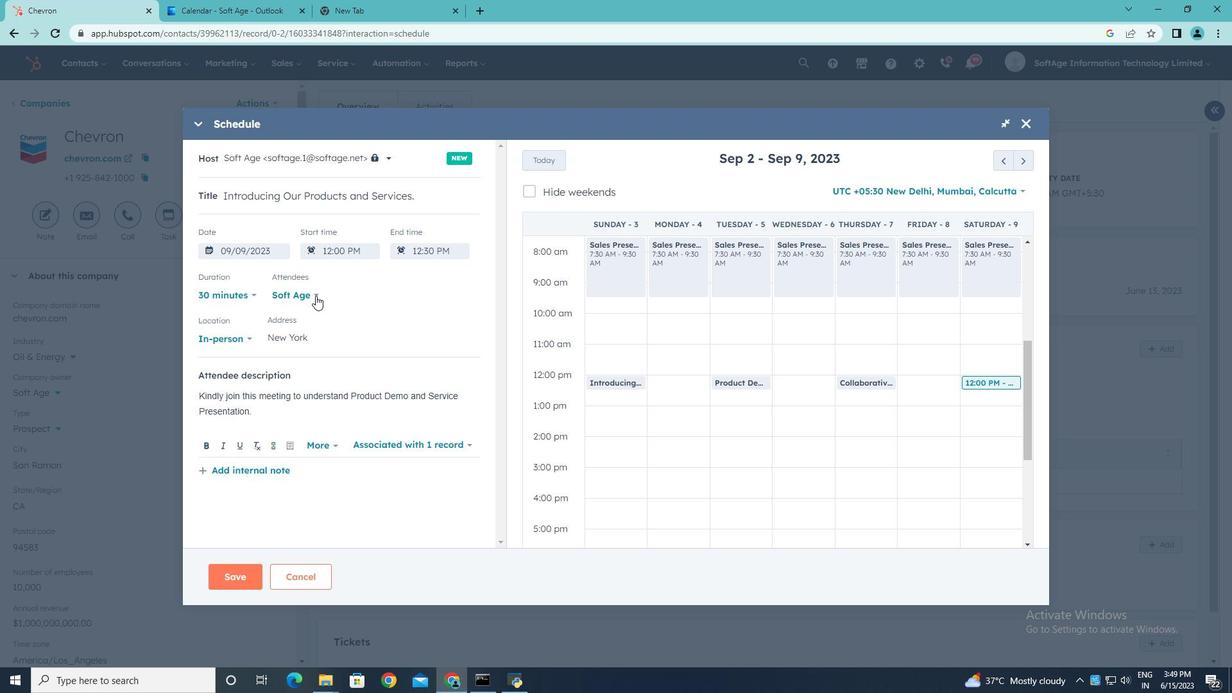 
Action: Mouse pressed left at (315, 295)
Screenshot: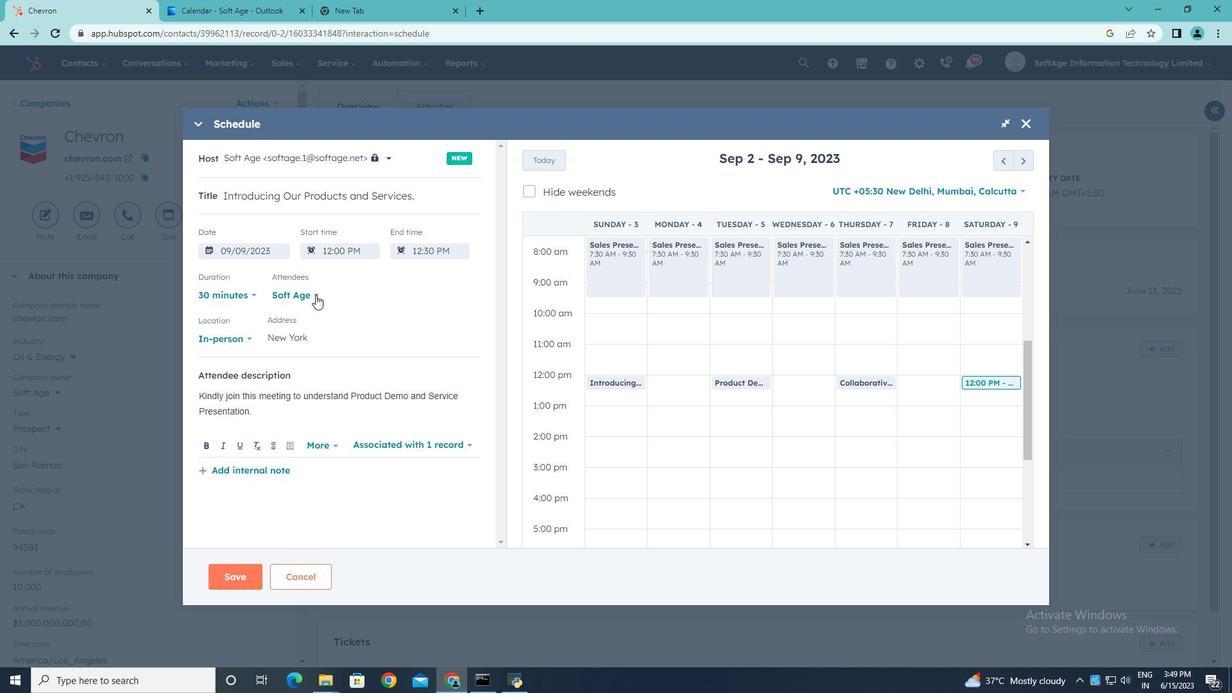 
Action: Mouse moved to (232, 460)
Screenshot: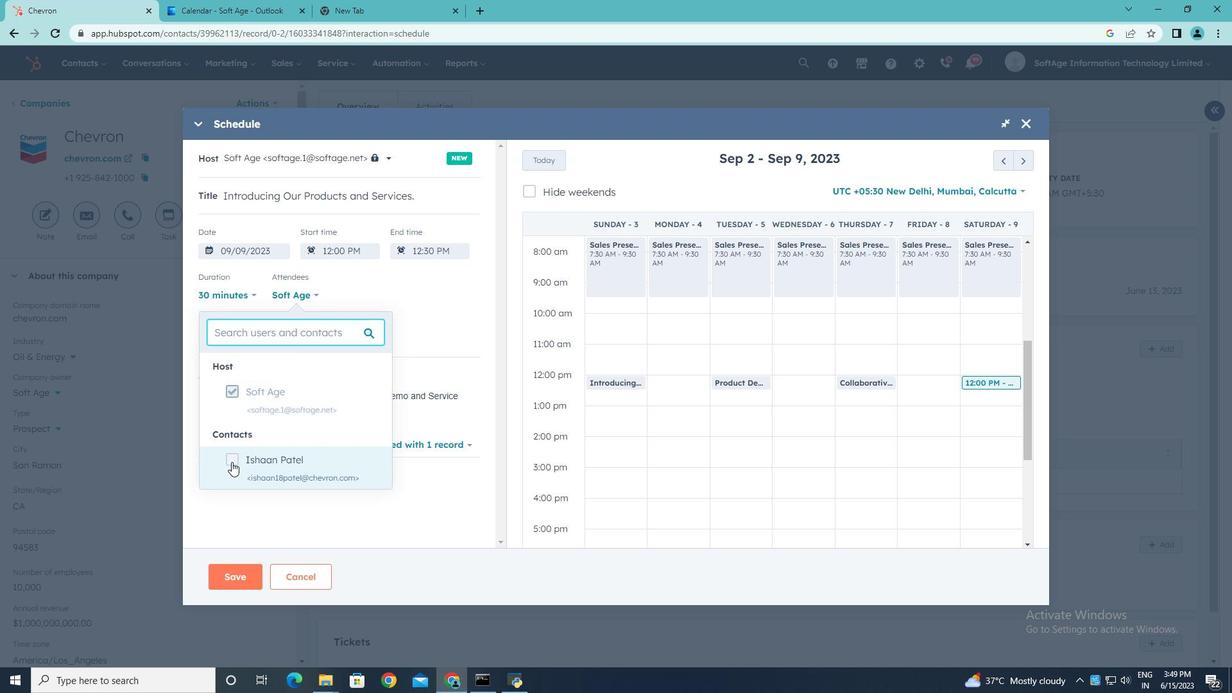 
Action: Mouse pressed left at (232, 460)
Screenshot: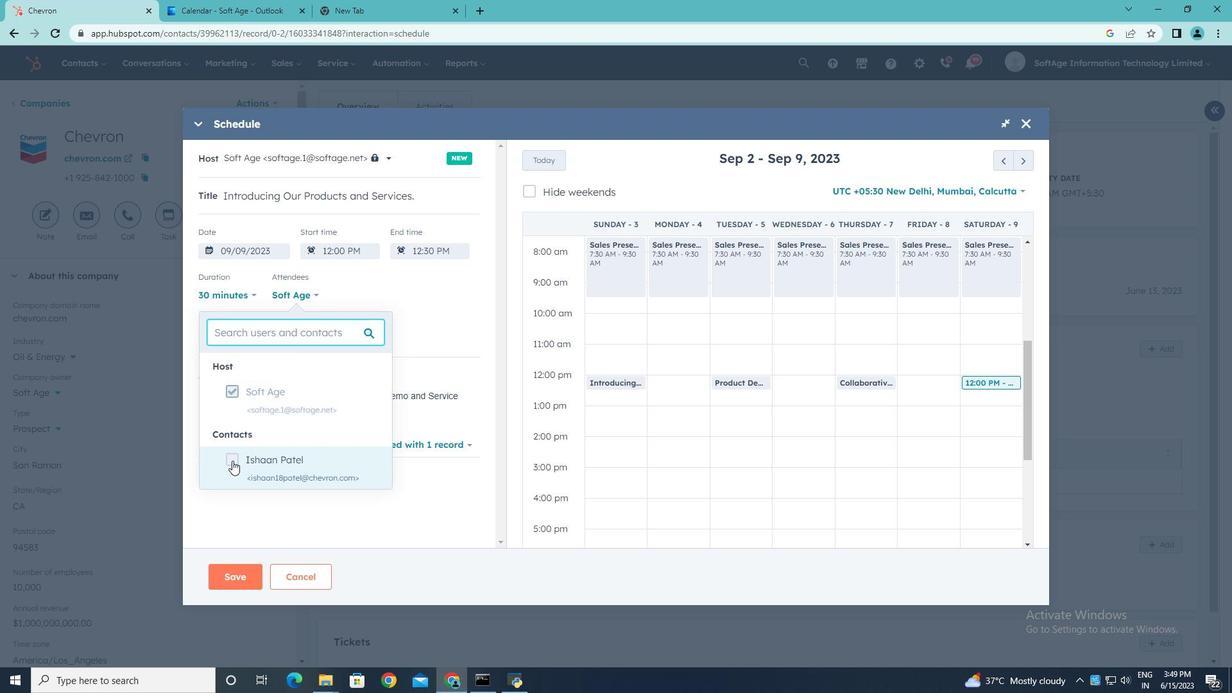 
Action: Mouse moved to (230, 571)
Screenshot: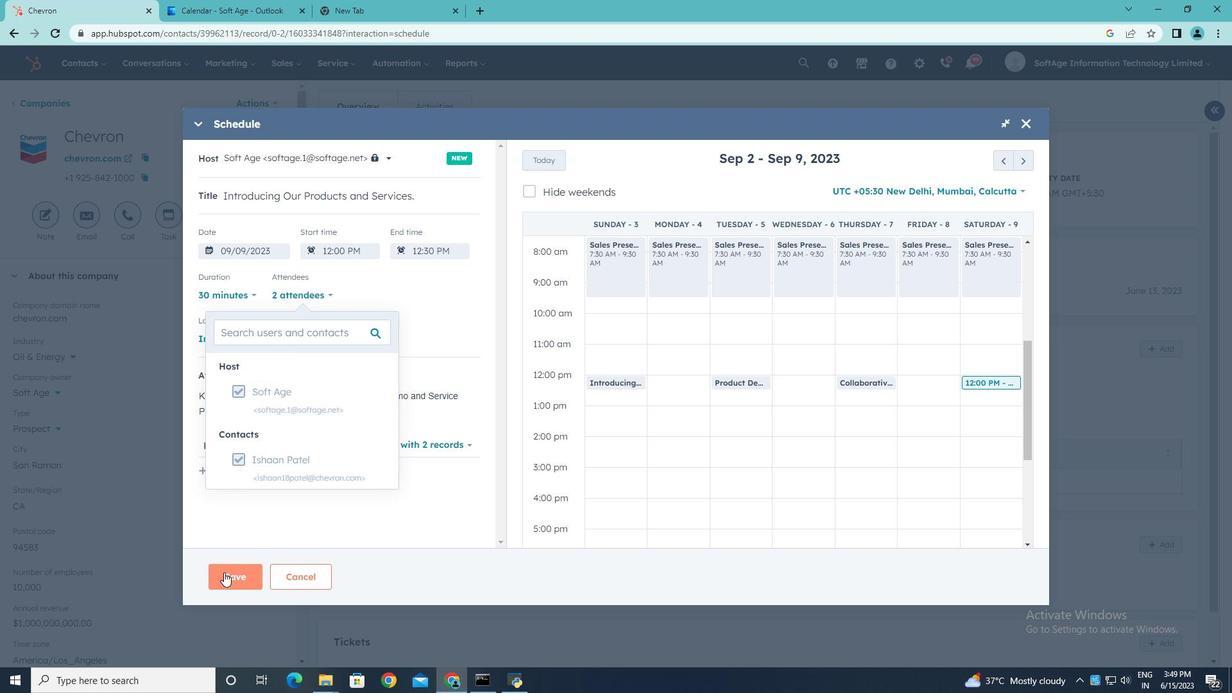 
Action: Mouse pressed left at (230, 571)
Screenshot: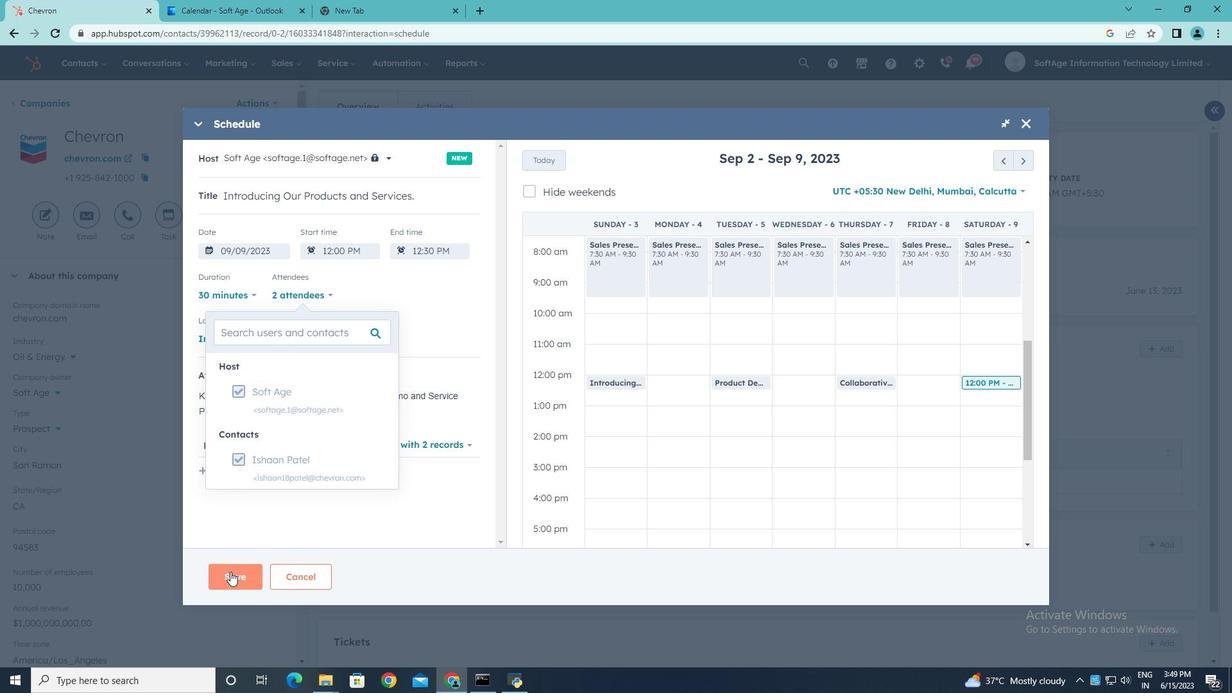 
Action: Mouse moved to (383, 514)
Screenshot: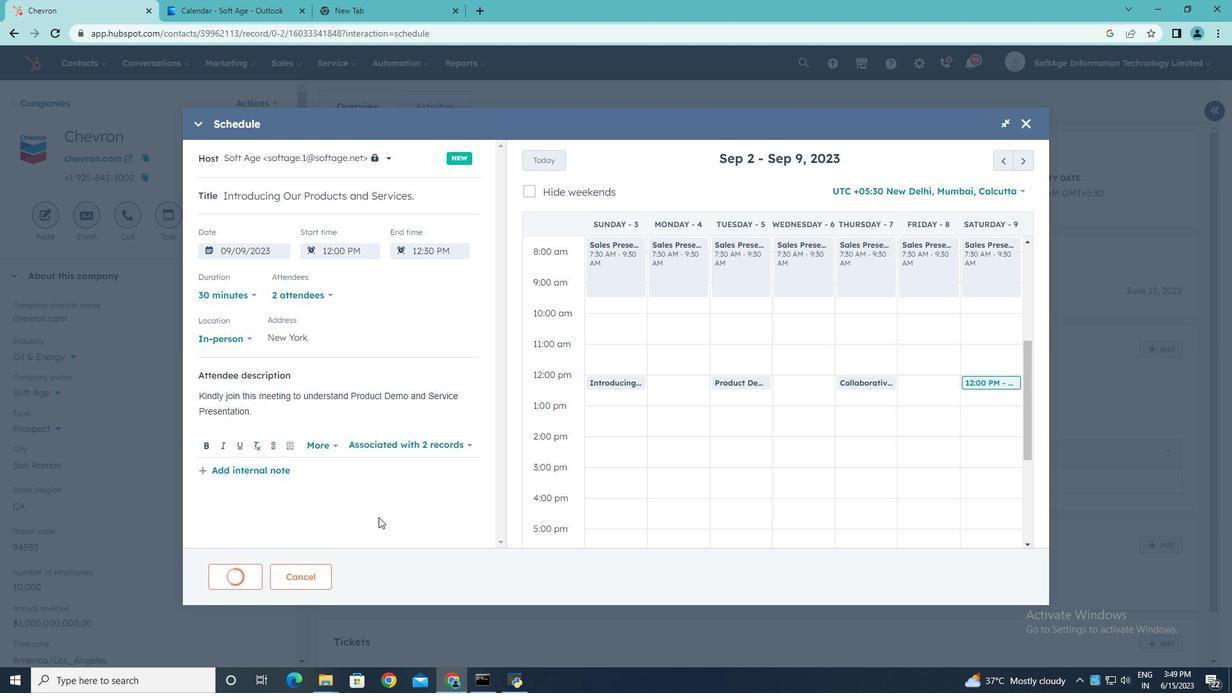 
